 Task: Create a due date automation trigger when advanced on, on the monday before a card is due add fields without custom field "Resume" set to a number greater than 1 and greater than 10 at 11:00 AM.
Action: Mouse moved to (1089, 85)
Screenshot: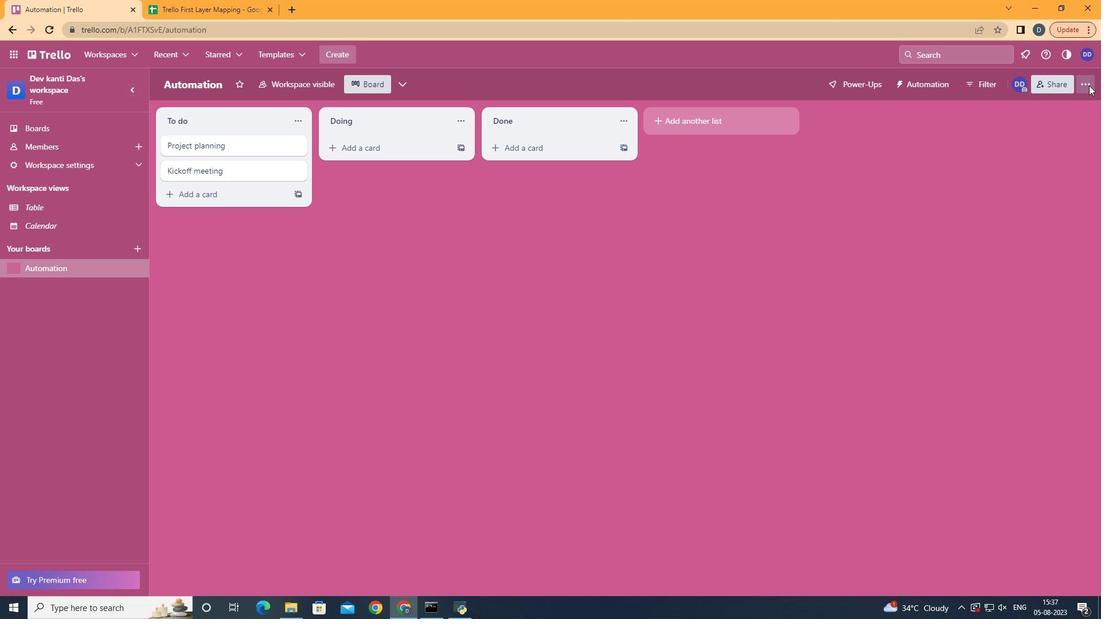 
Action: Mouse pressed left at (1089, 85)
Screenshot: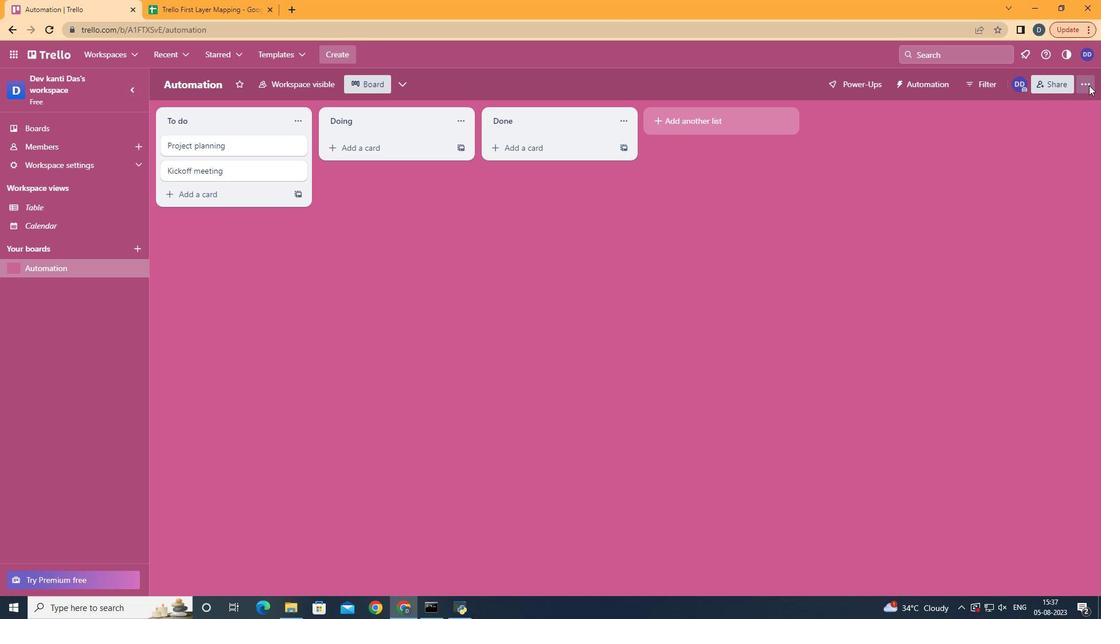 
Action: Mouse moved to (1024, 242)
Screenshot: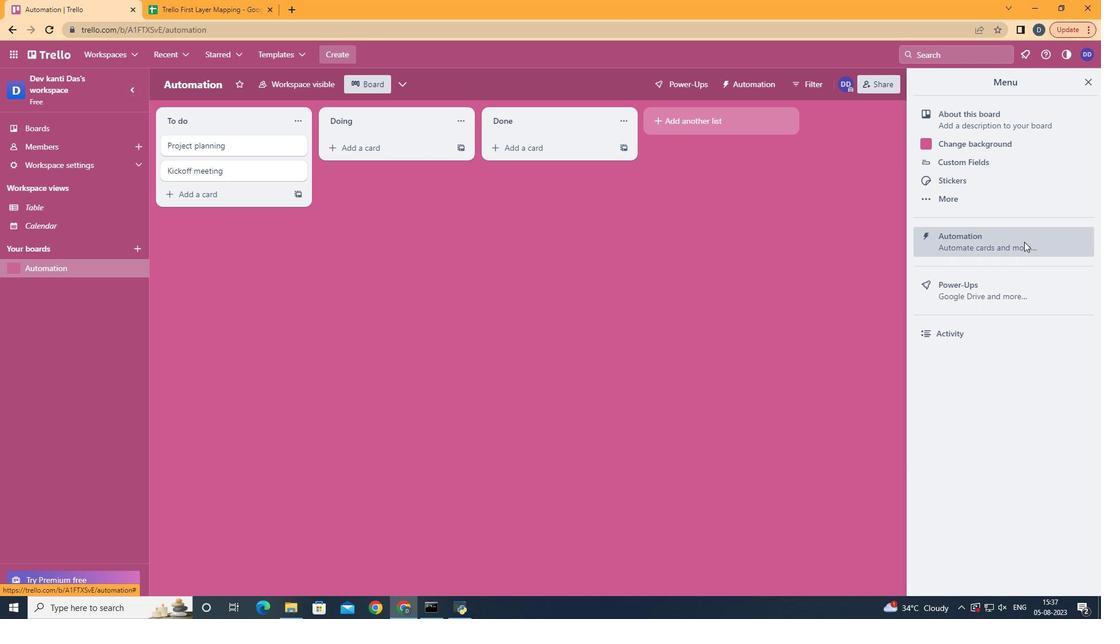 
Action: Mouse pressed left at (1024, 242)
Screenshot: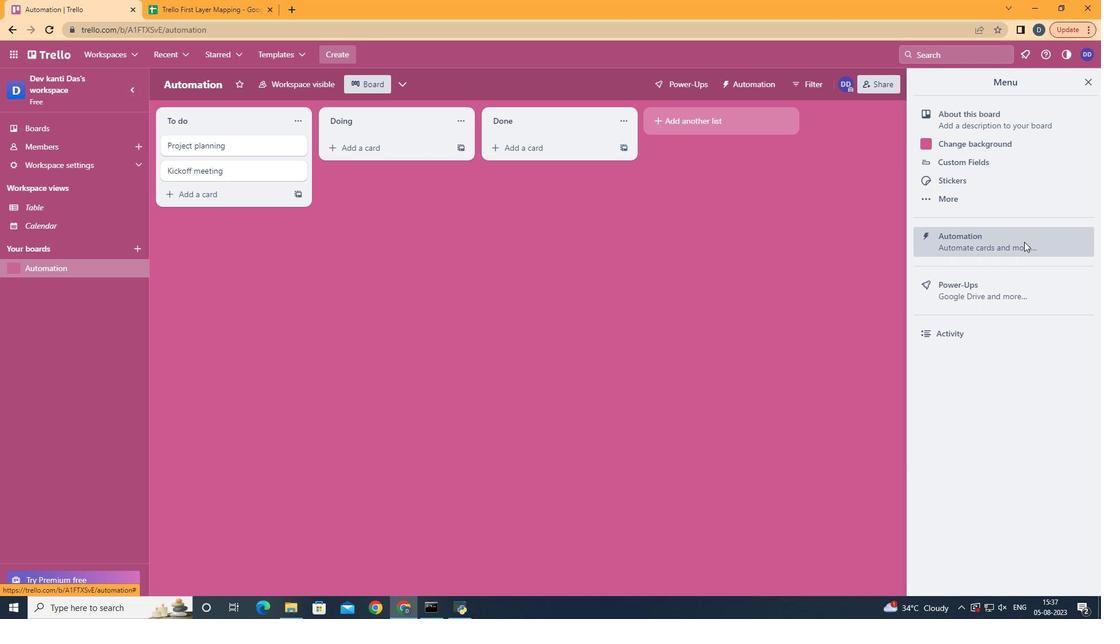 
Action: Mouse moved to (245, 232)
Screenshot: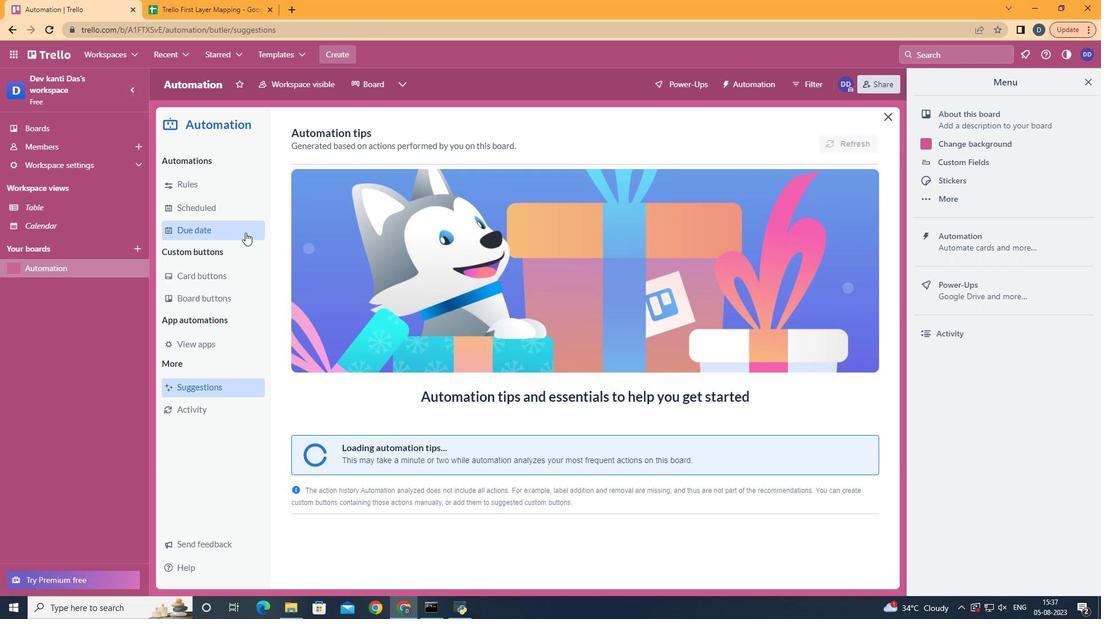 
Action: Mouse pressed left at (245, 232)
Screenshot: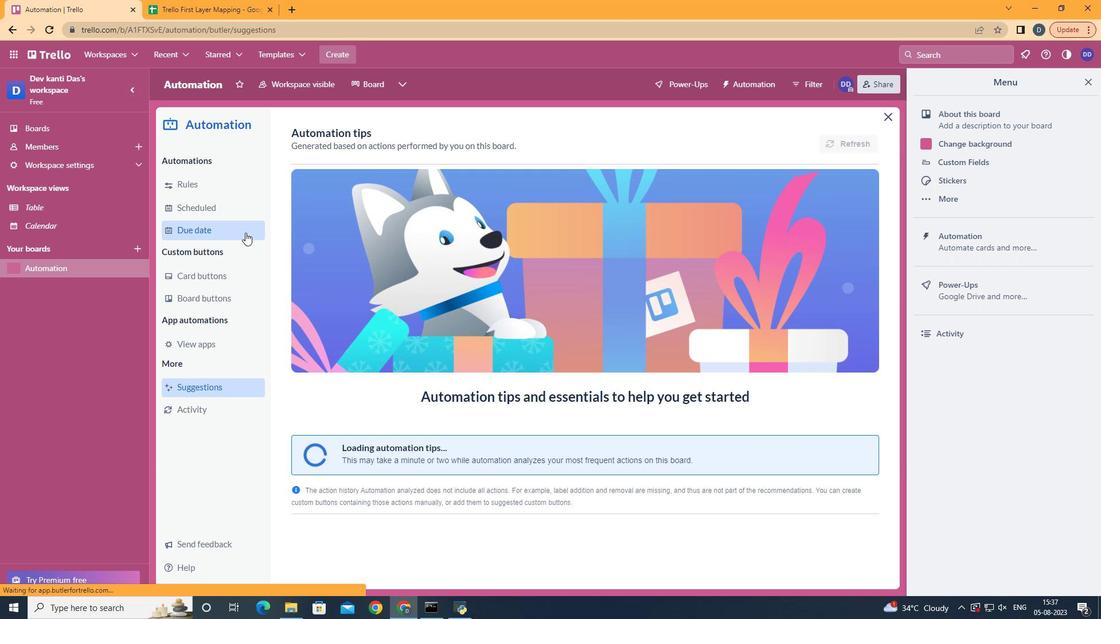 
Action: Mouse moved to (809, 137)
Screenshot: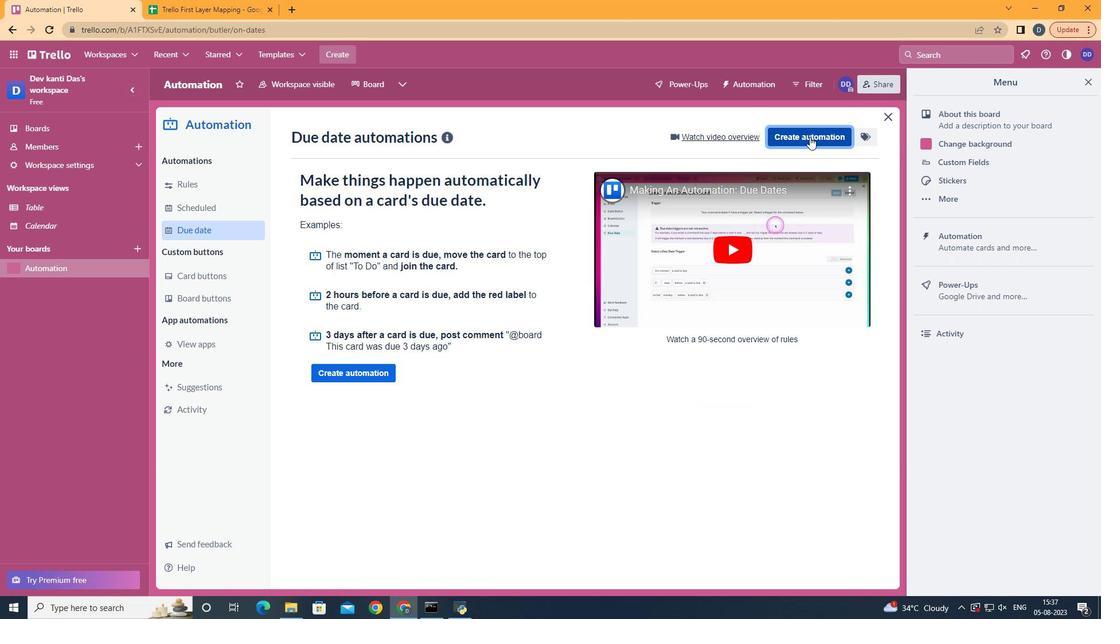 
Action: Mouse pressed left at (809, 137)
Screenshot: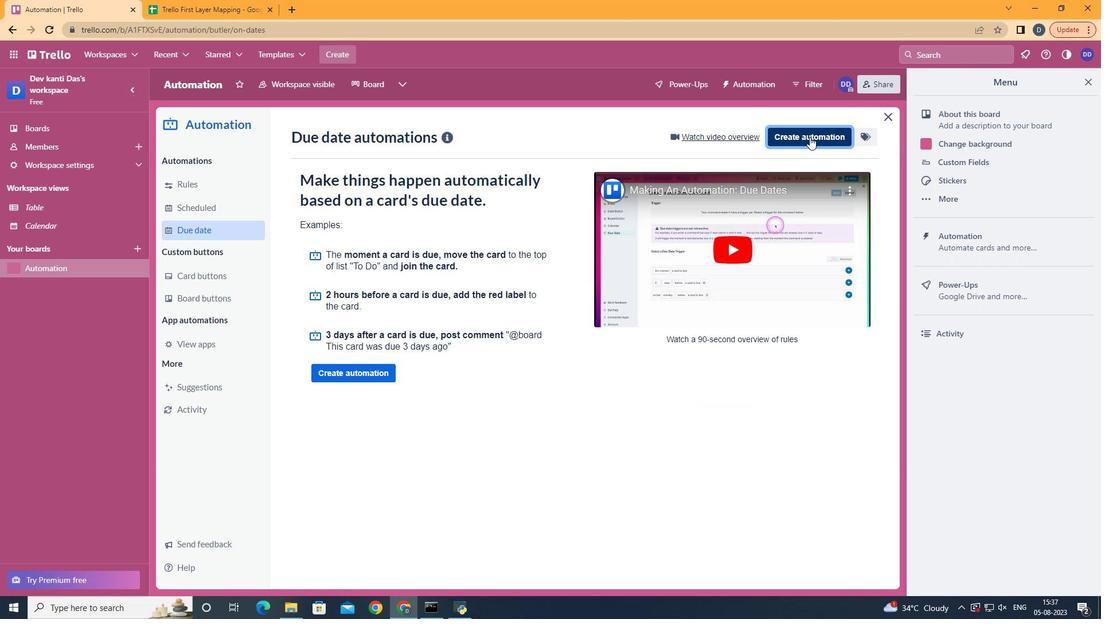 
Action: Mouse moved to (565, 240)
Screenshot: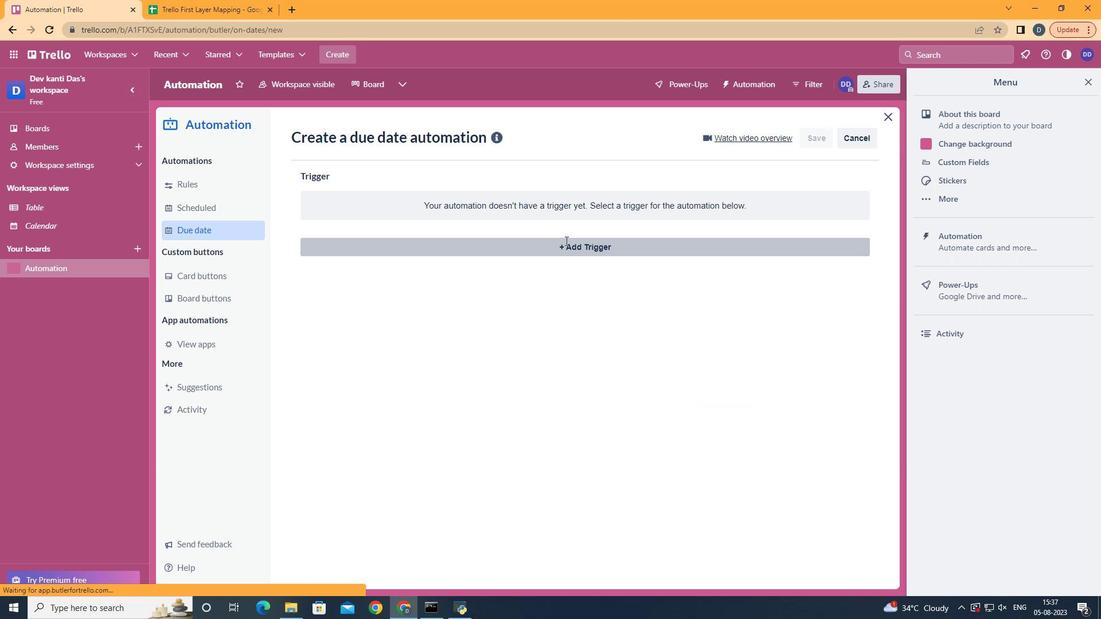 
Action: Mouse pressed left at (565, 240)
Screenshot: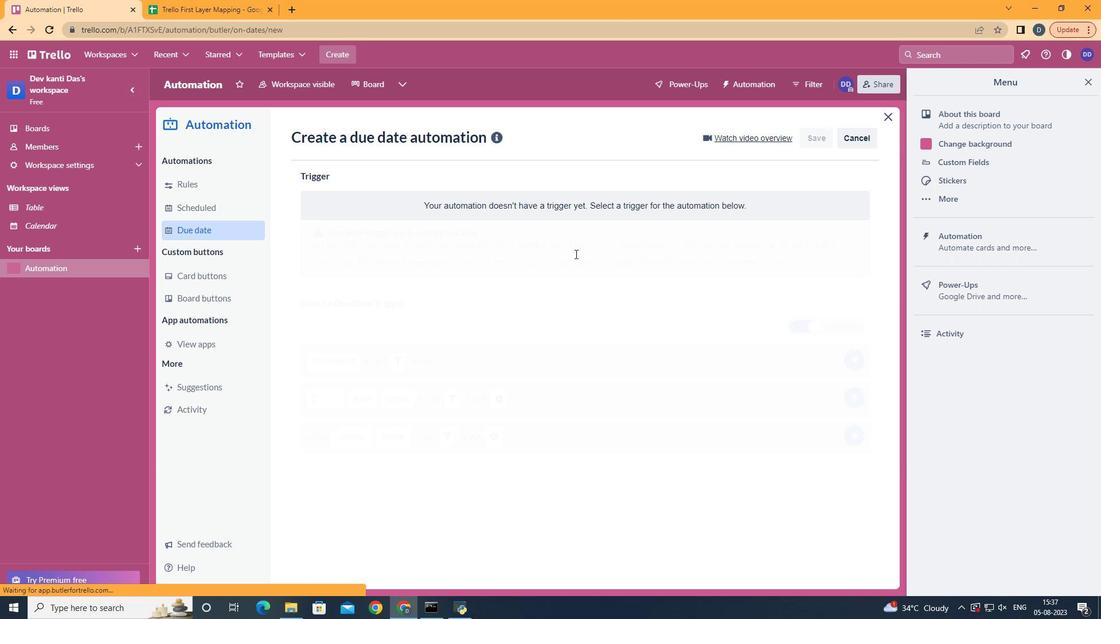 
Action: Mouse moved to (365, 303)
Screenshot: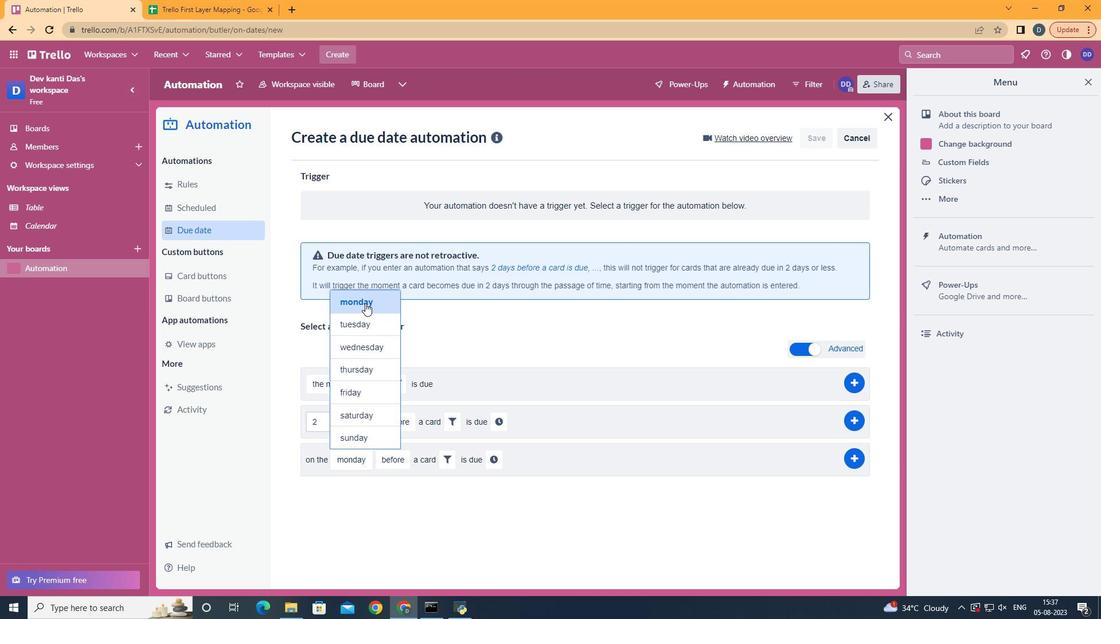 
Action: Mouse pressed left at (365, 303)
Screenshot: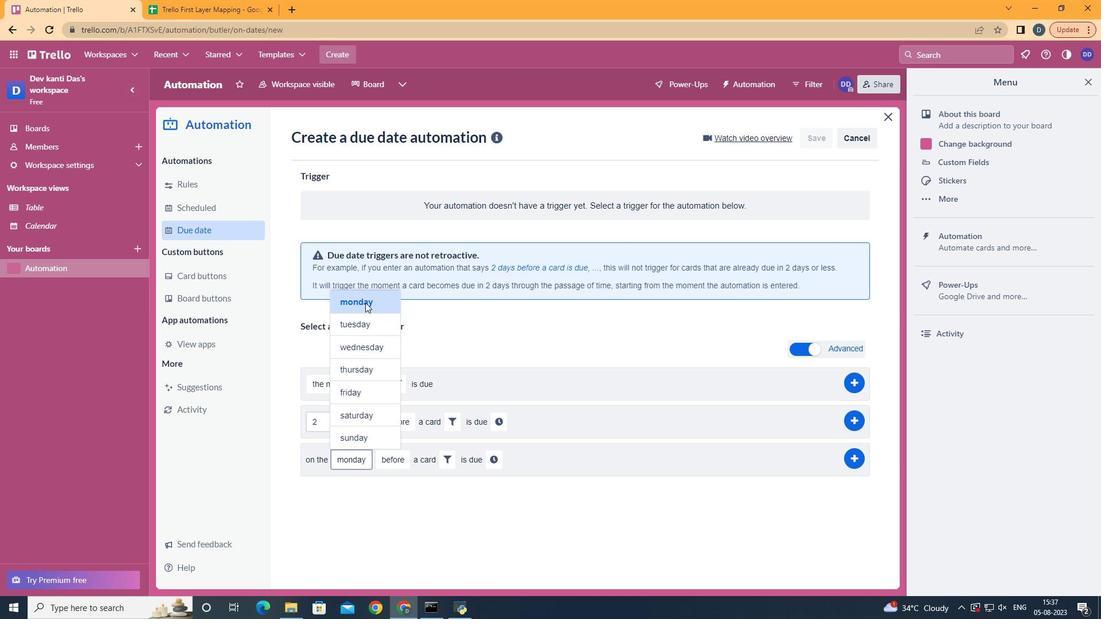 
Action: Mouse moved to (402, 485)
Screenshot: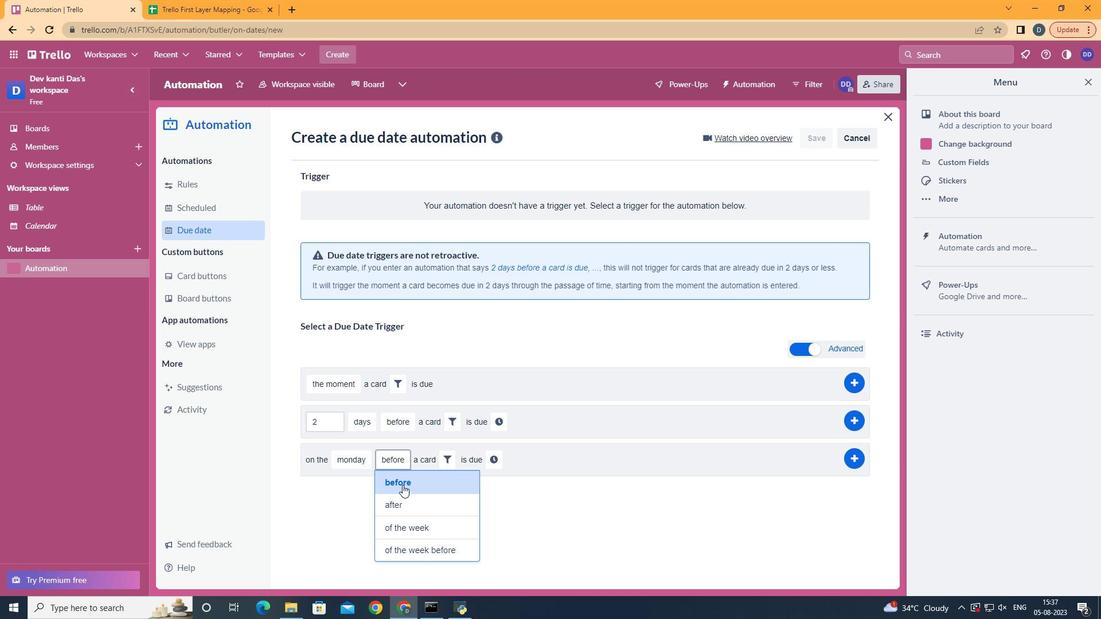 
Action: Mouse pressed left at (402, 485)
Screenshot: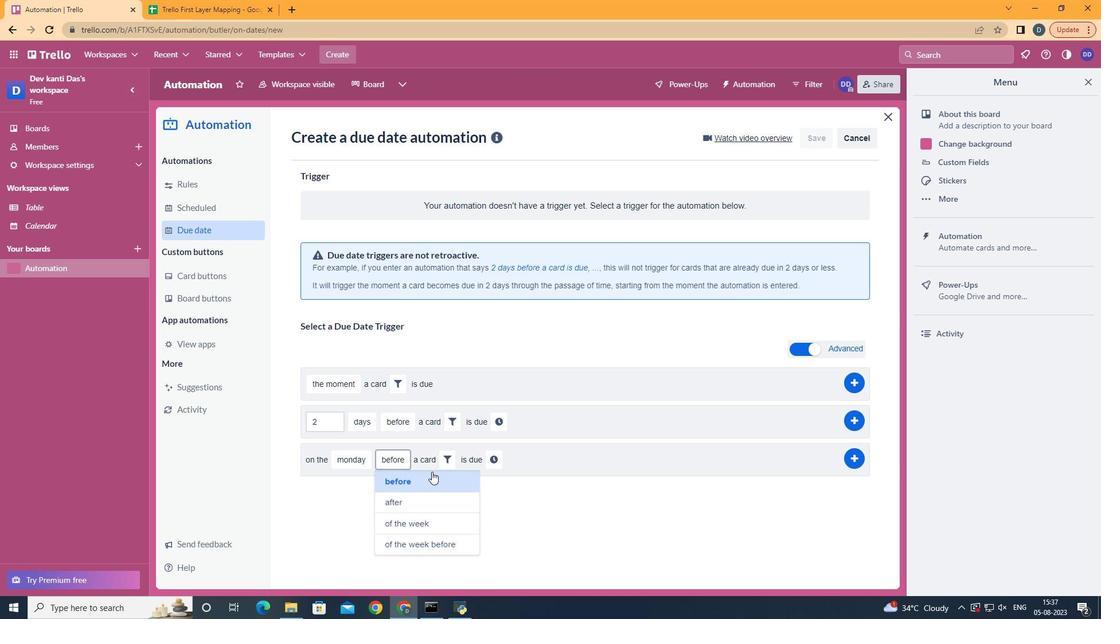 
Action: Mouse moved to (445, 460)
Screenshot: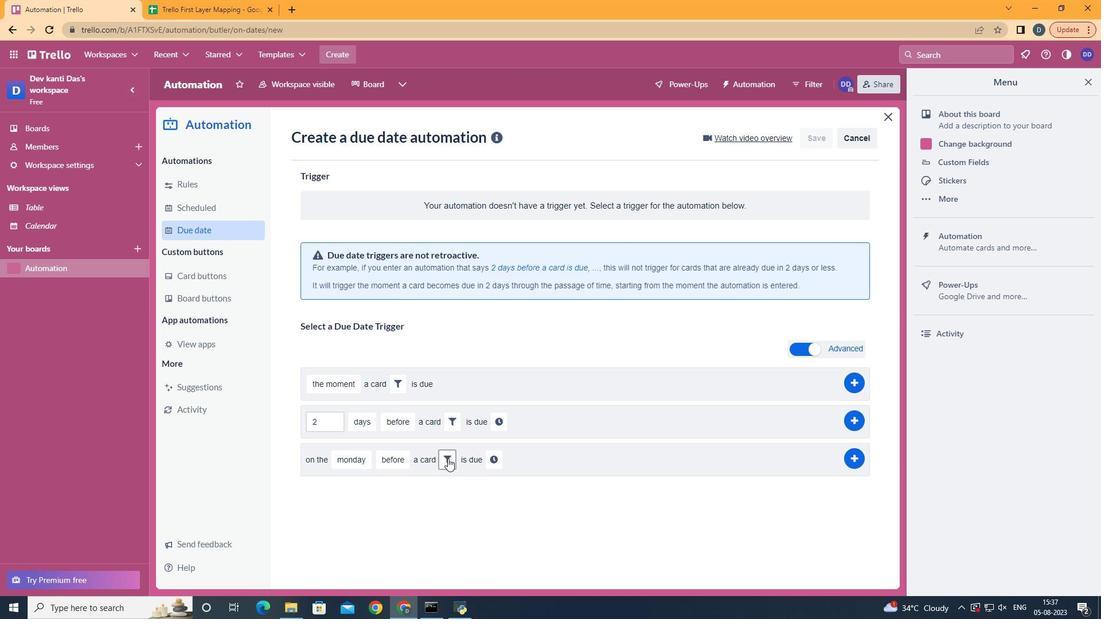 
Action: Mouse pressed left at (445, 460)
Screenshot: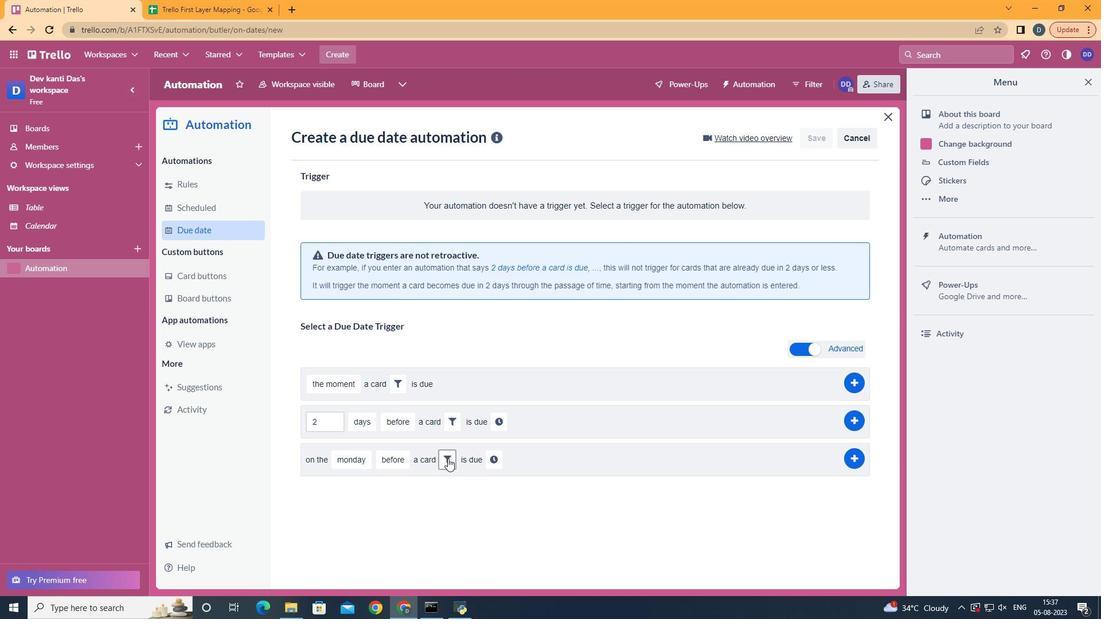 
Action: Mouse moved to (632, 496)
Screenshot: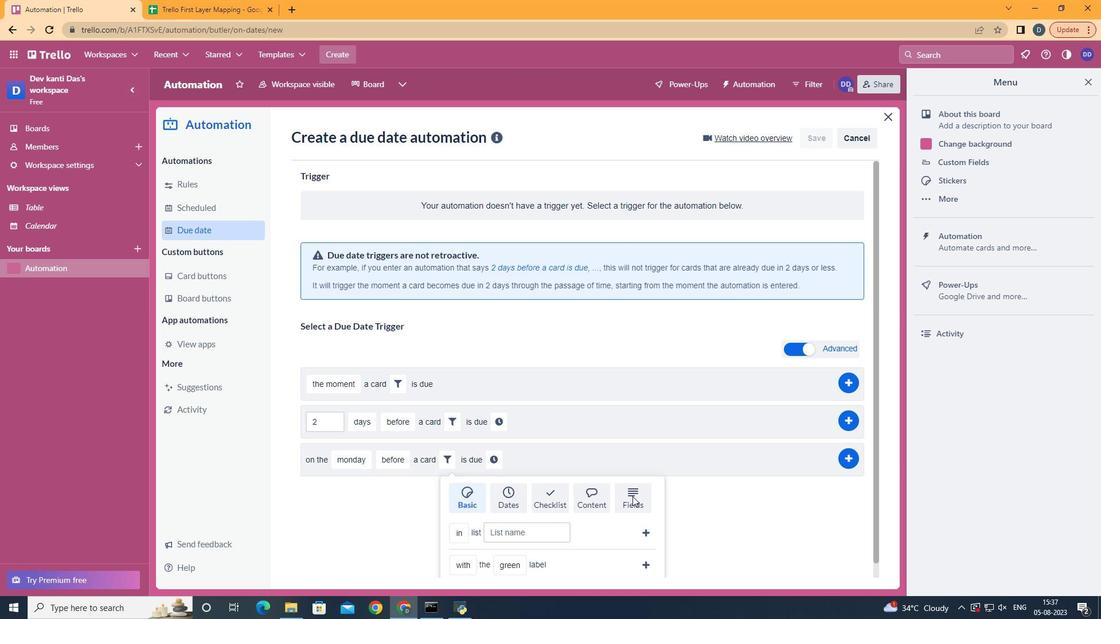 
Action: Mouse pressed left at (632, 496)
Screenshot: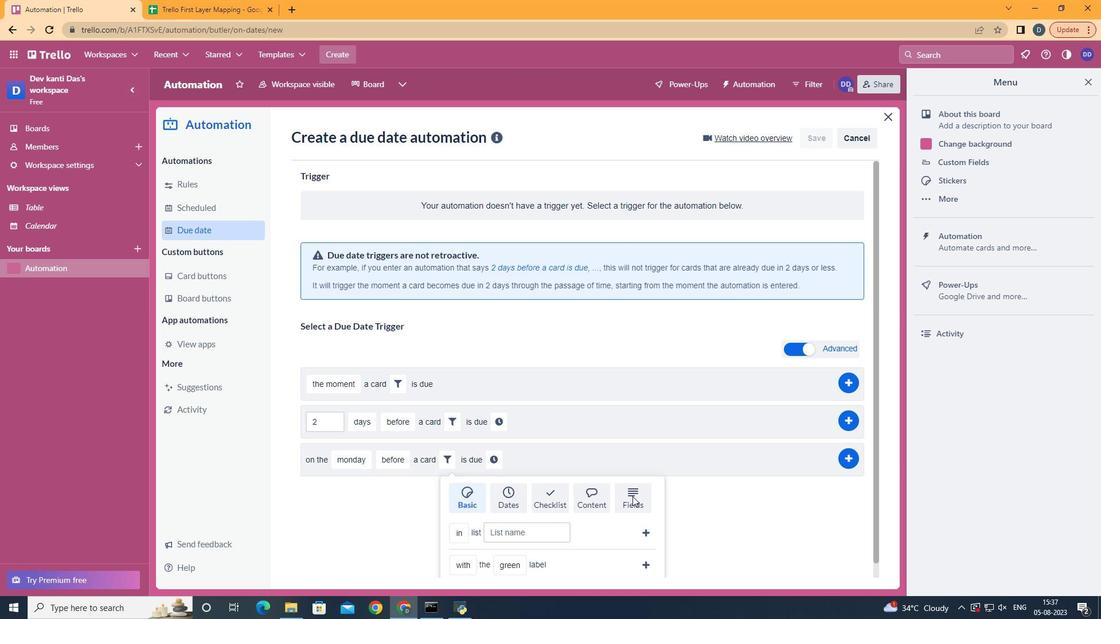 
Action: Mouse scrolled (632, 496) with delta (0, 0)
Screenshot: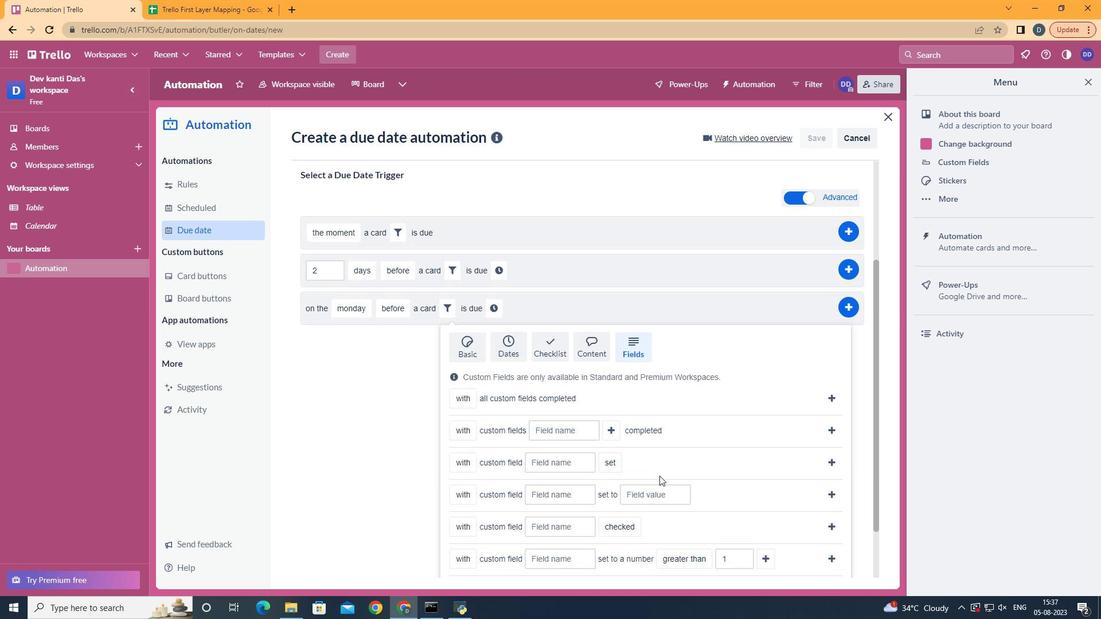 
Action: Mouse scrolled (632, 496) with delta (0, 0)
Screenshot: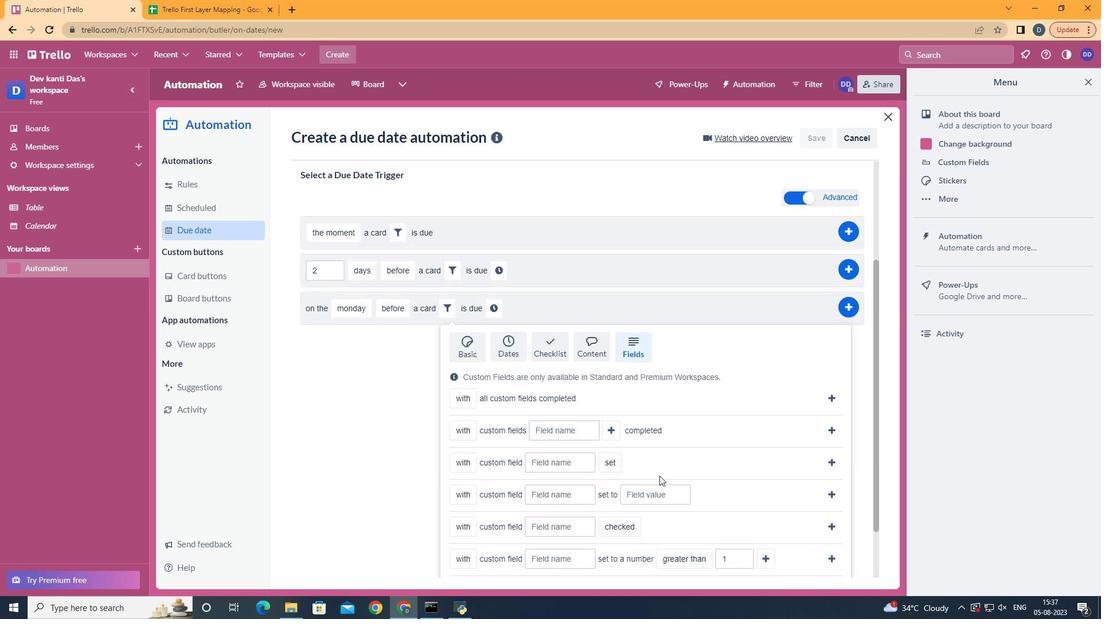
Action: Mouse scrolled (632, 496) with delta (0, 0)
Screenshot: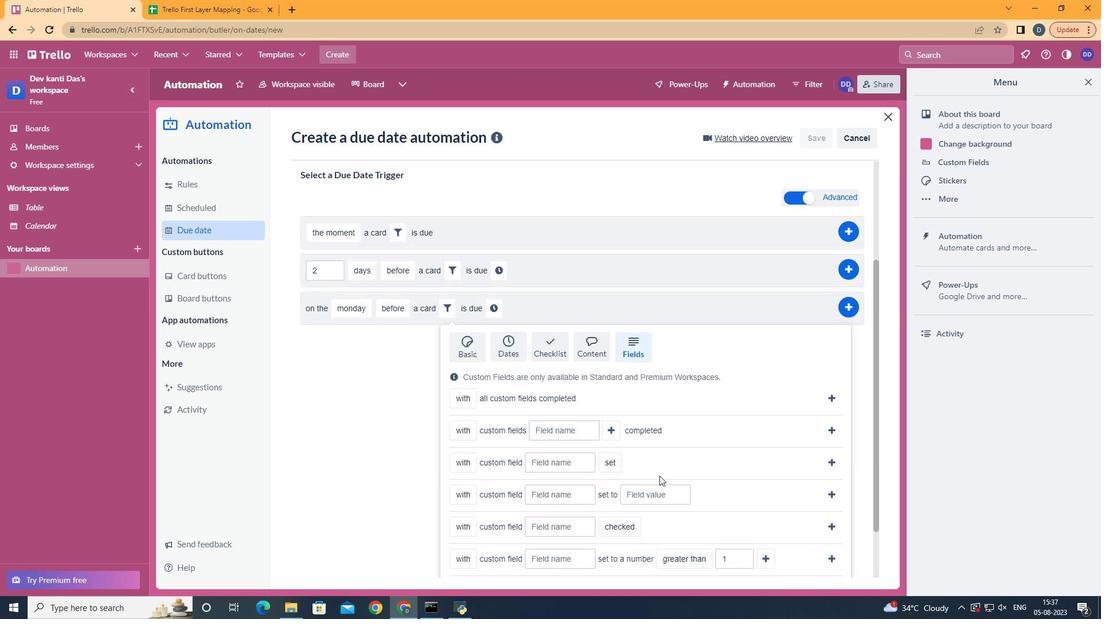 
Action: Mouse scrolled (632, 496) with delta (0, 0)
Screenshot: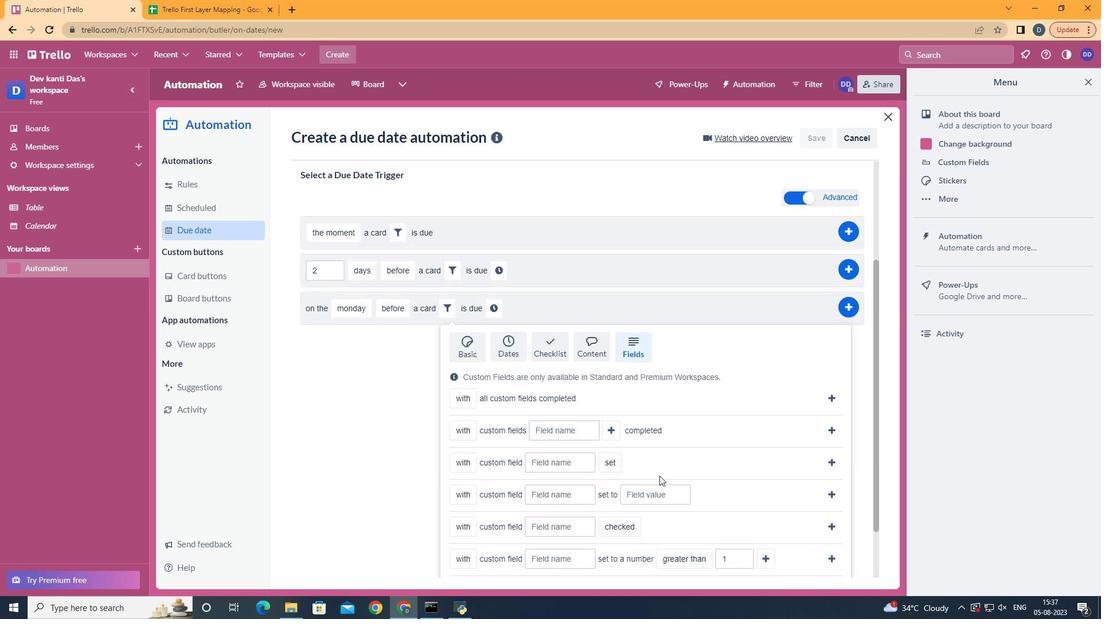 
Action: Mouse scrolled (632, 496) with delta (0, 0)
Screenshot: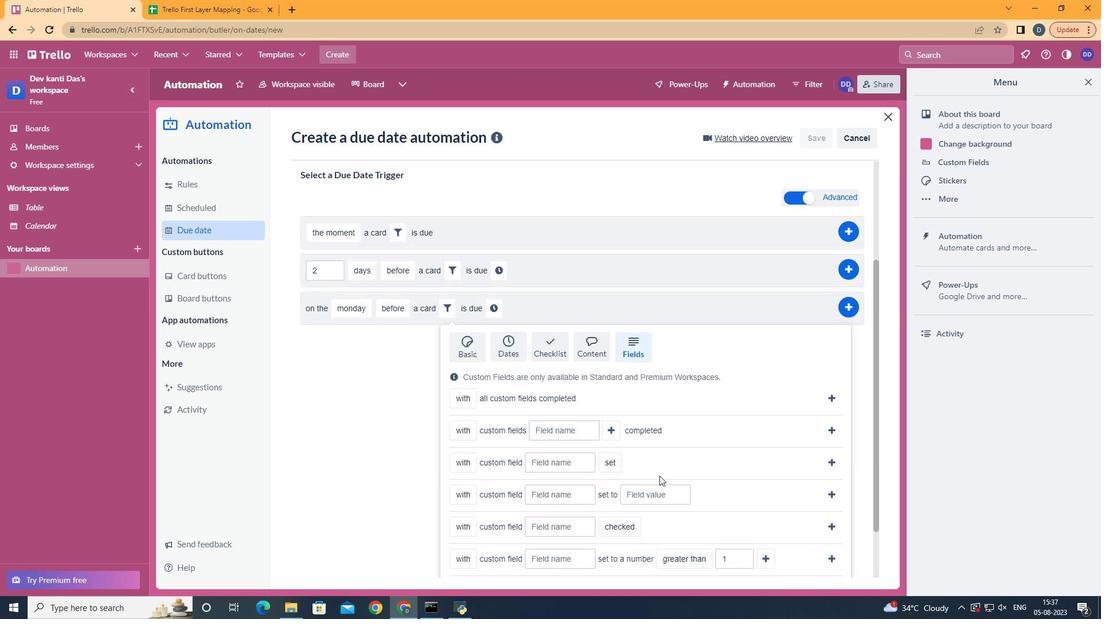 
Action: Mouse scrolled (632, 496) with delta (0, 0)
Screenshot: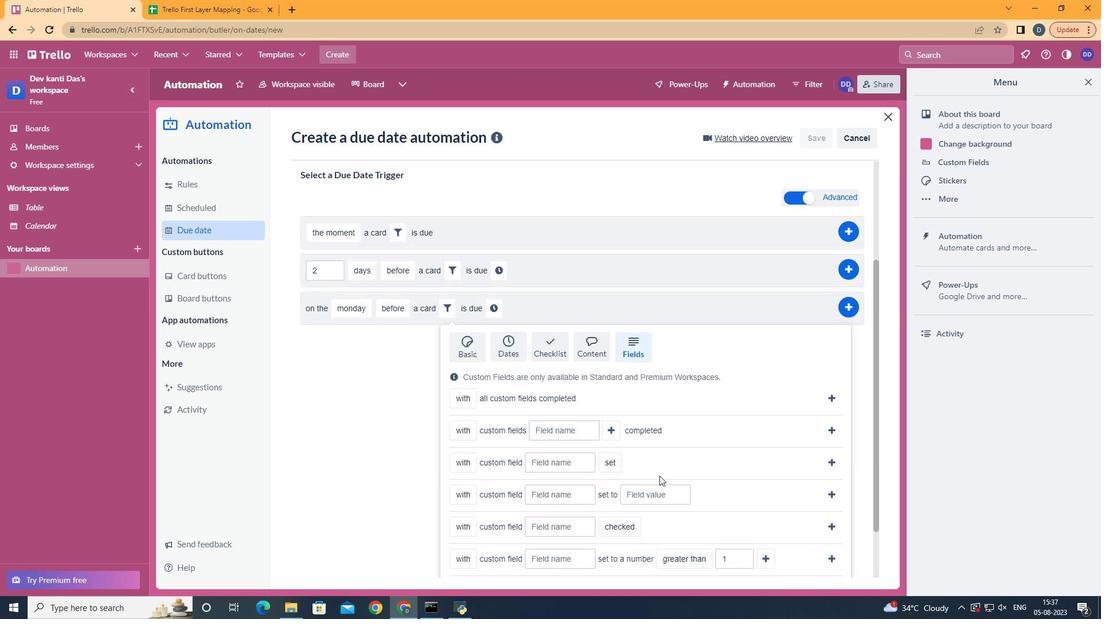
Action: Mouse moved to (474, 534)
Screenshot: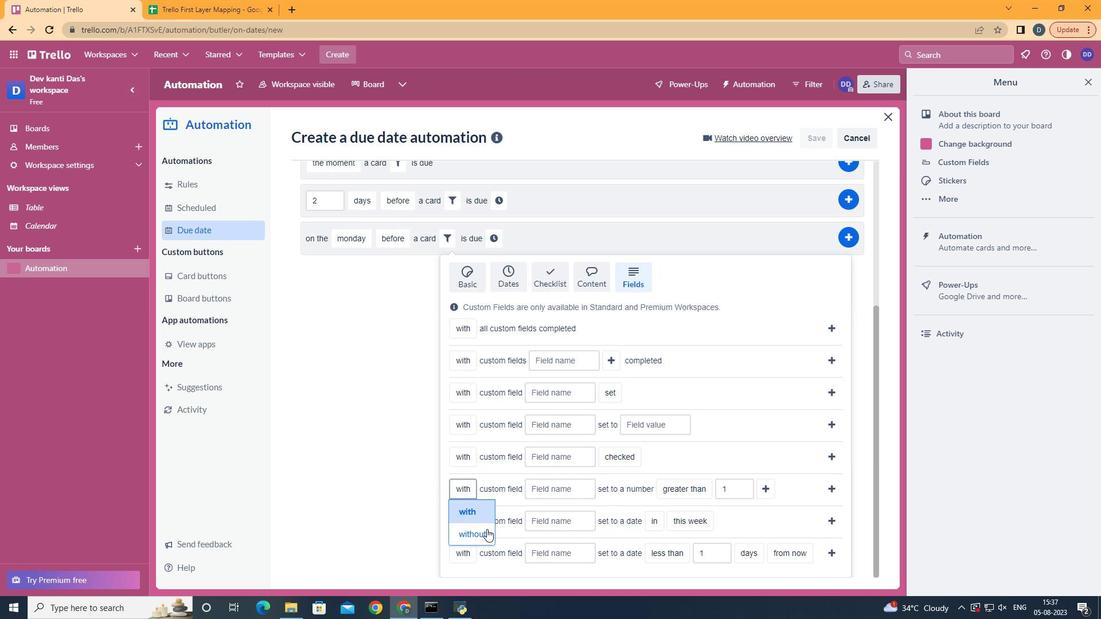 
Action: Mouse pressed left at (474, 534)
Screenshot: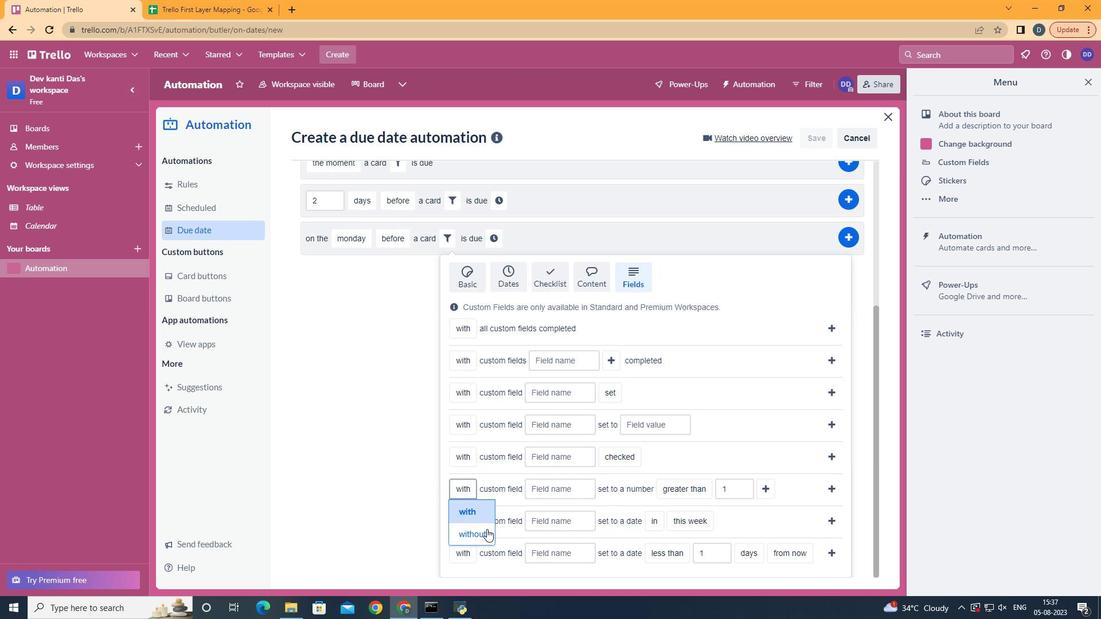 
Action: Mouse moved to (564, 487)
Screenshot: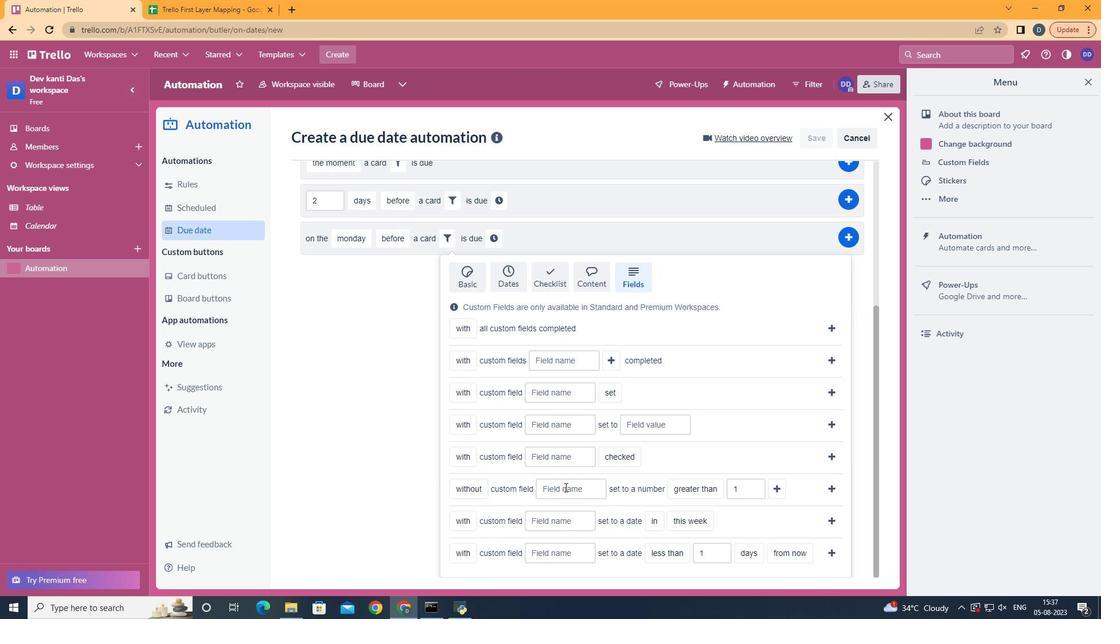 
Action: Mouse pressed left at (564, 487)
Screenshot: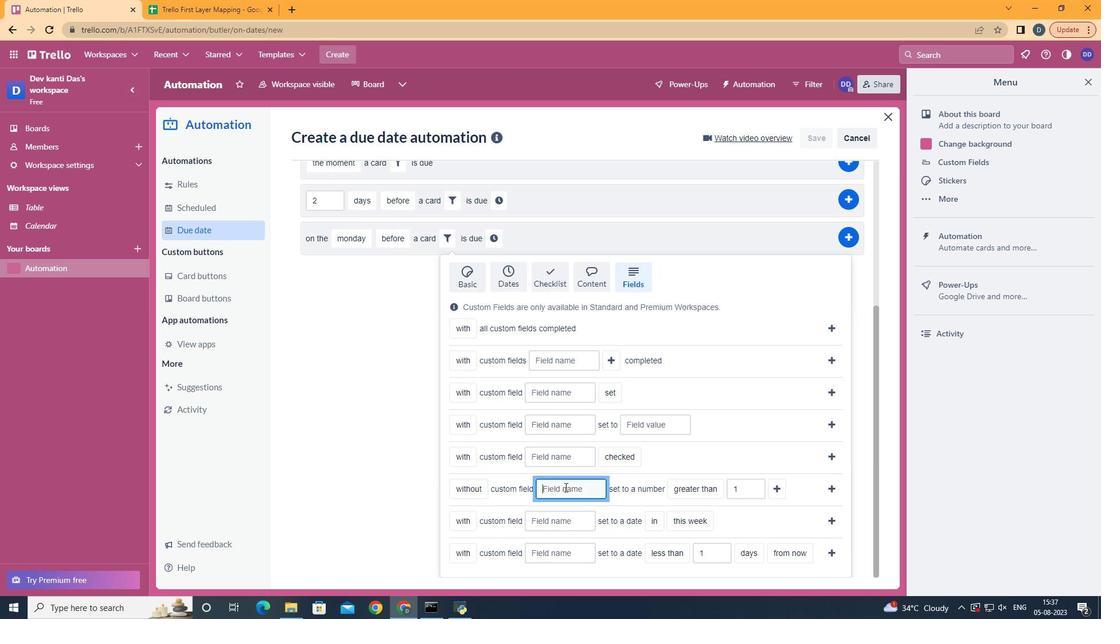 
Action: Key pressed <Key.shift>Resume
Screenshot: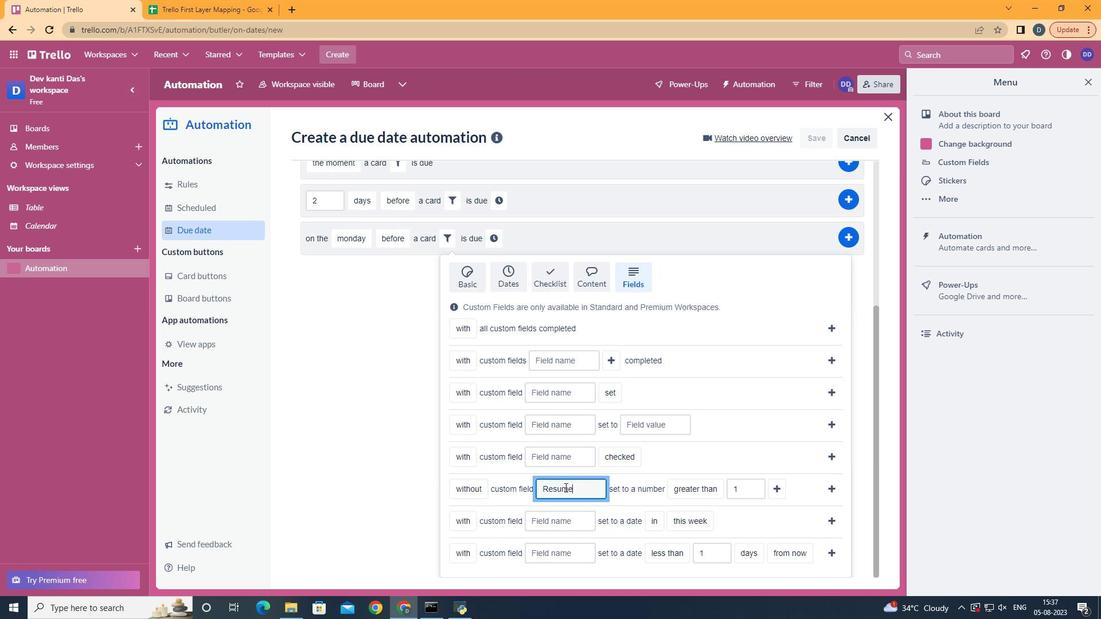 
Action: Mouse moved to (717, 395)
Screenshot: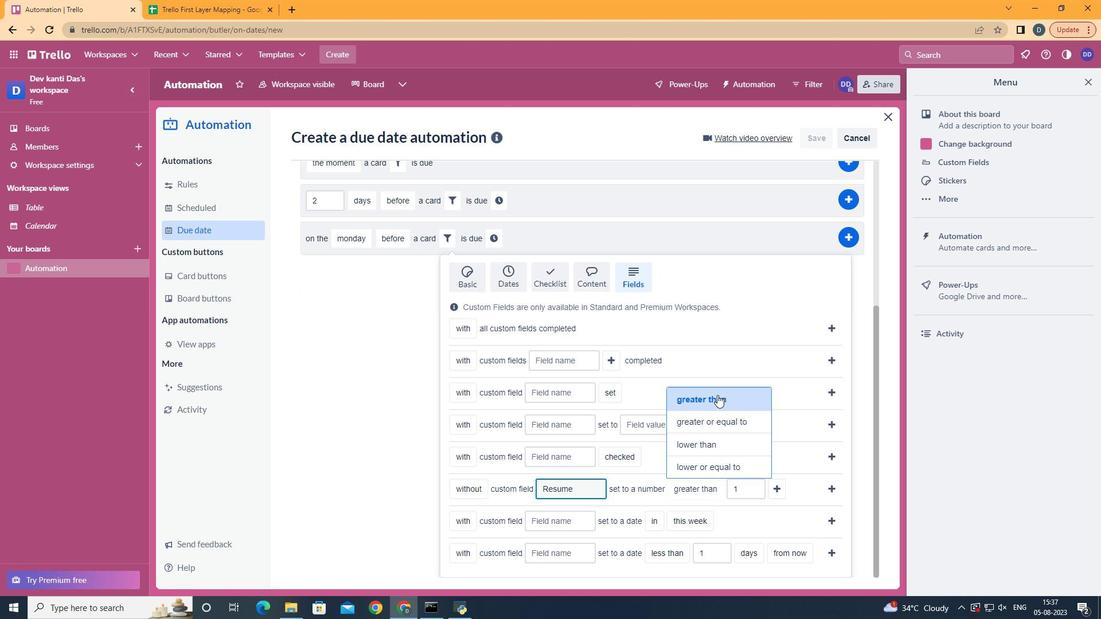 
Action: Mouse pressed left at (717, 395)
Screenshot: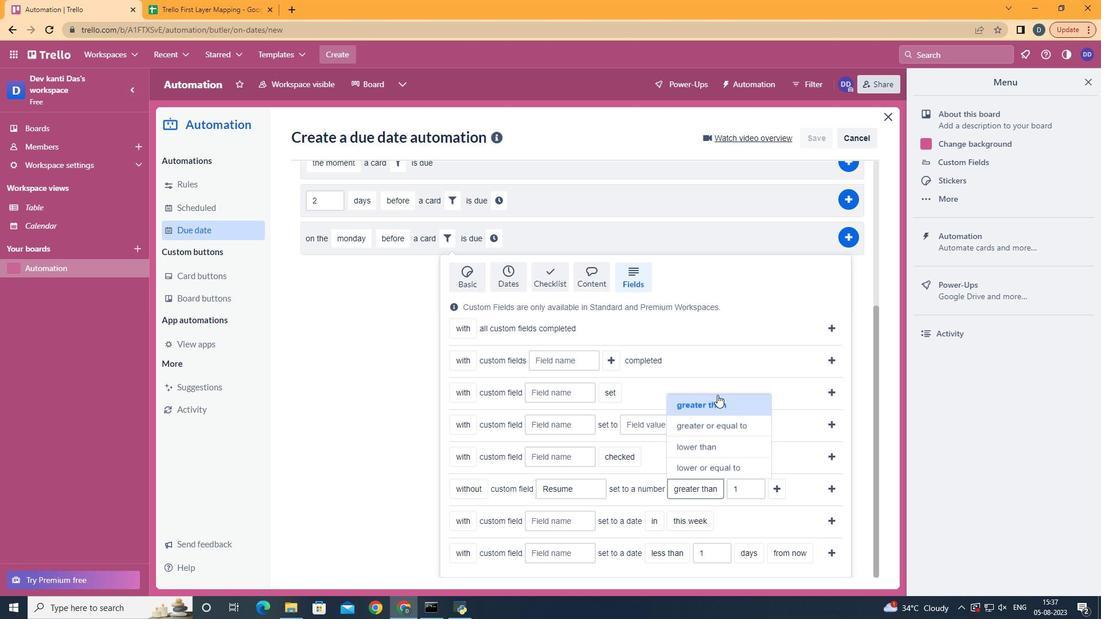 
Action: Mouse moved to (769, 484)
Screenshot: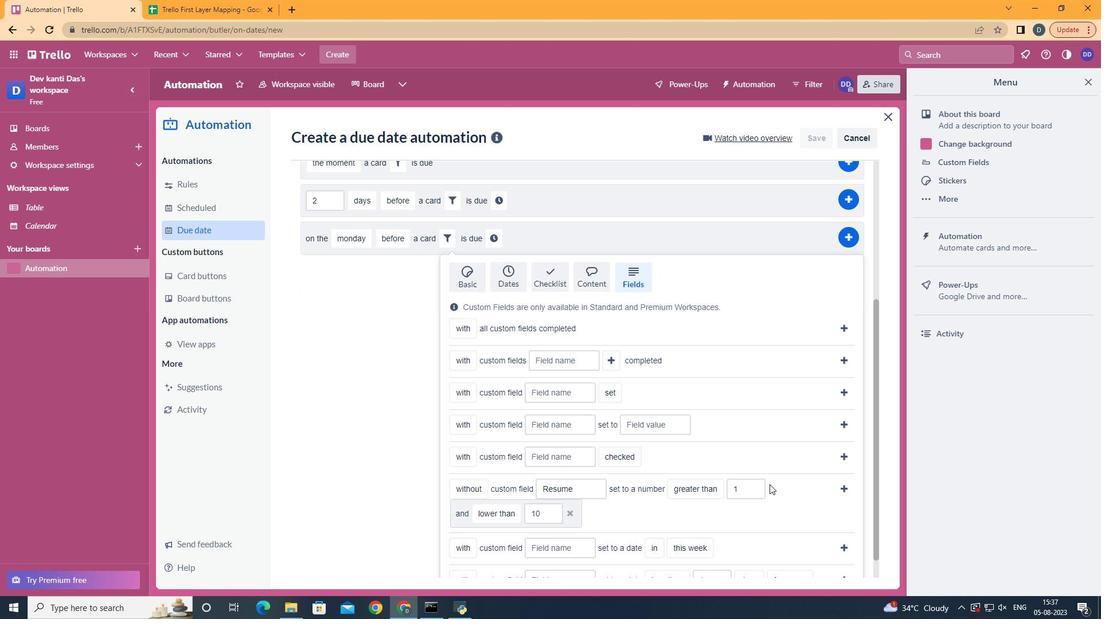 
Action: Mouse pressed left at (769, 484)
Screenshot: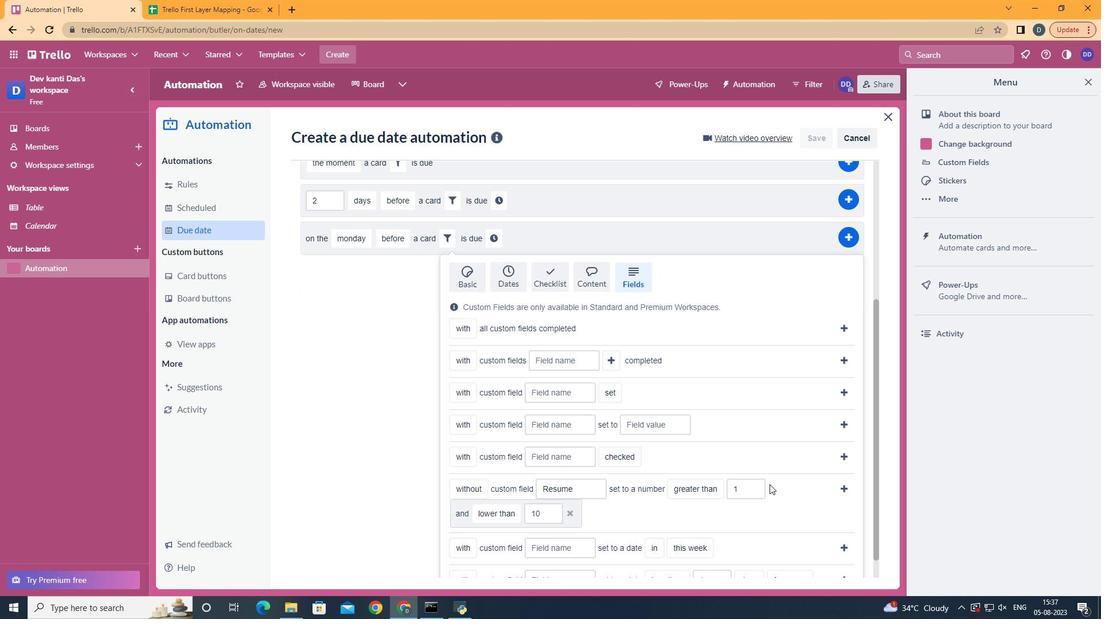 
Action: Mouse moved to (545, 465)
Screenshot: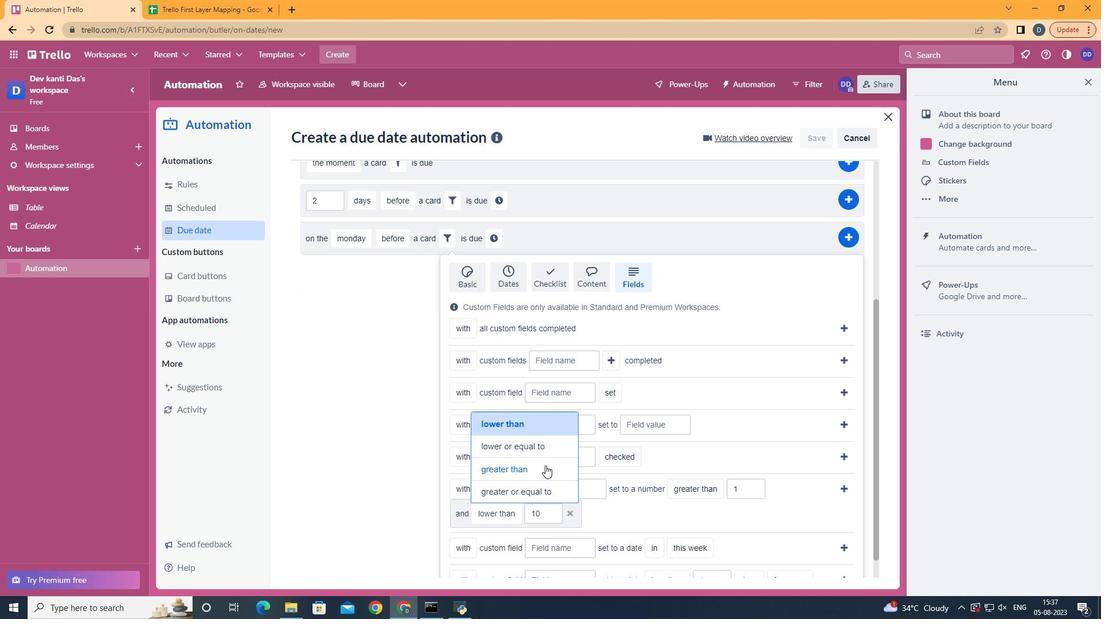 
Action: Mouse pressed left at (545, 465)
Screenshot: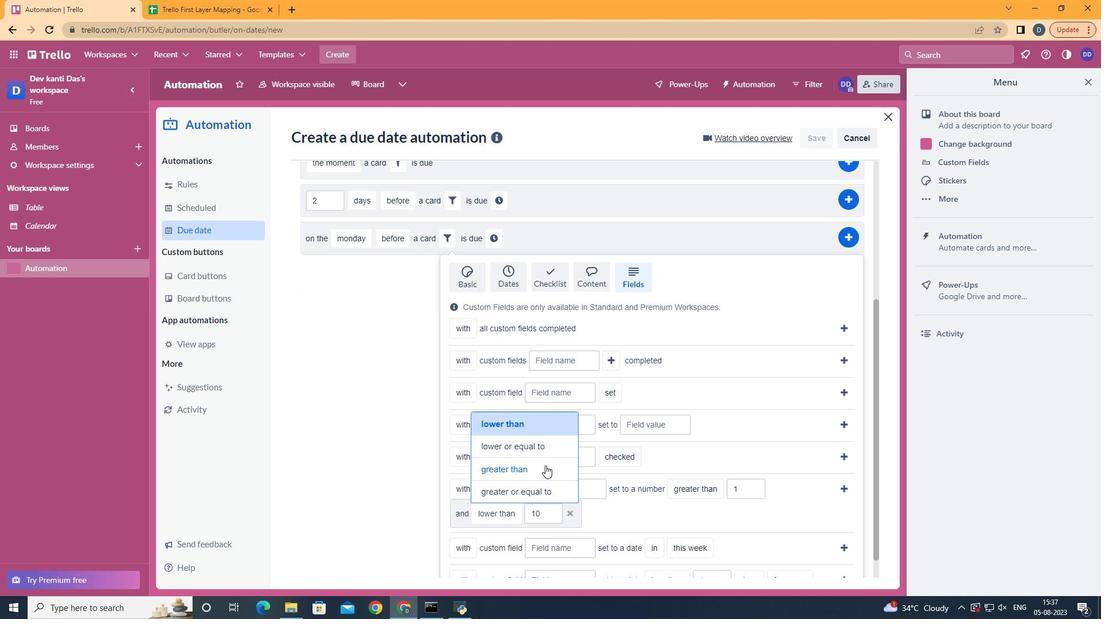 
Action: Mouse moved to (845, 489)
Screenshot: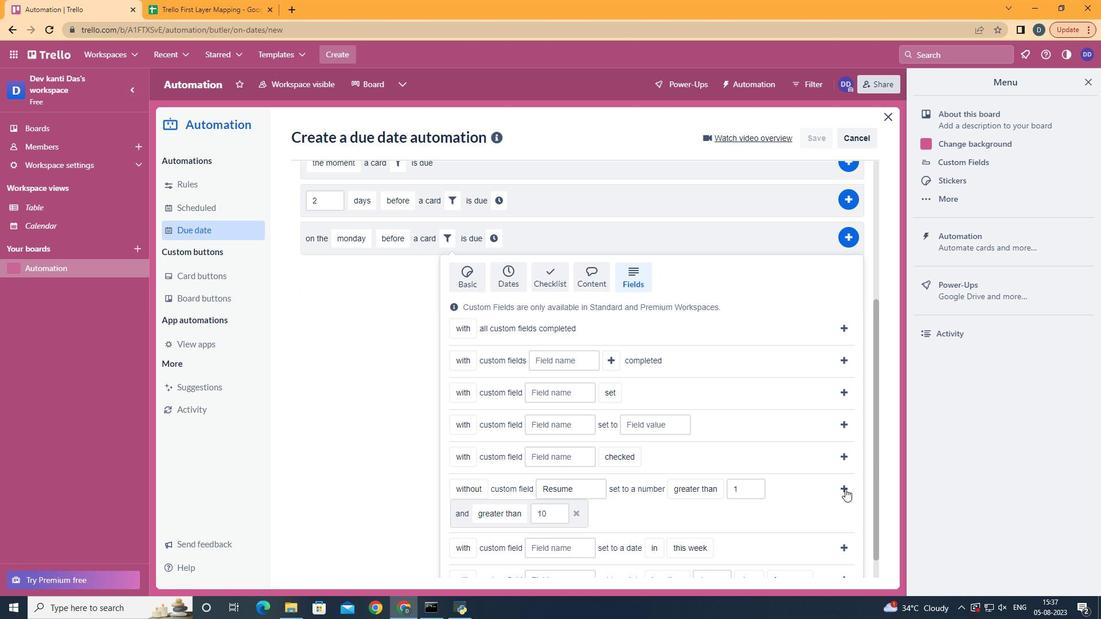 
Action: Mouse pressed left at (845, 489)
Screenshot: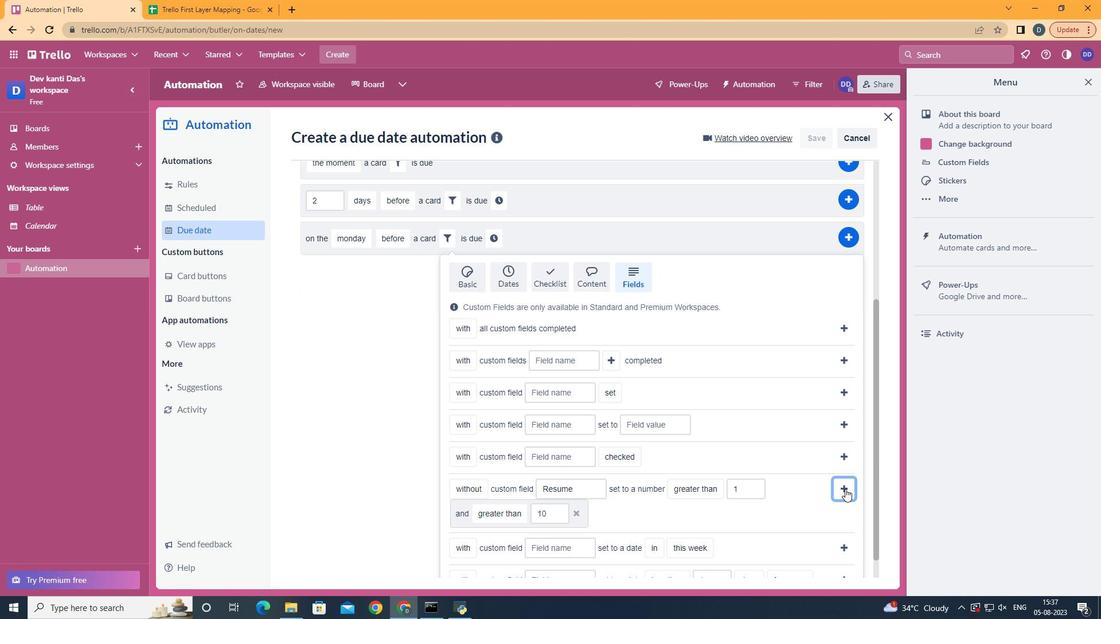 
Action: Mouse moved to (806, 454)
Screenshot: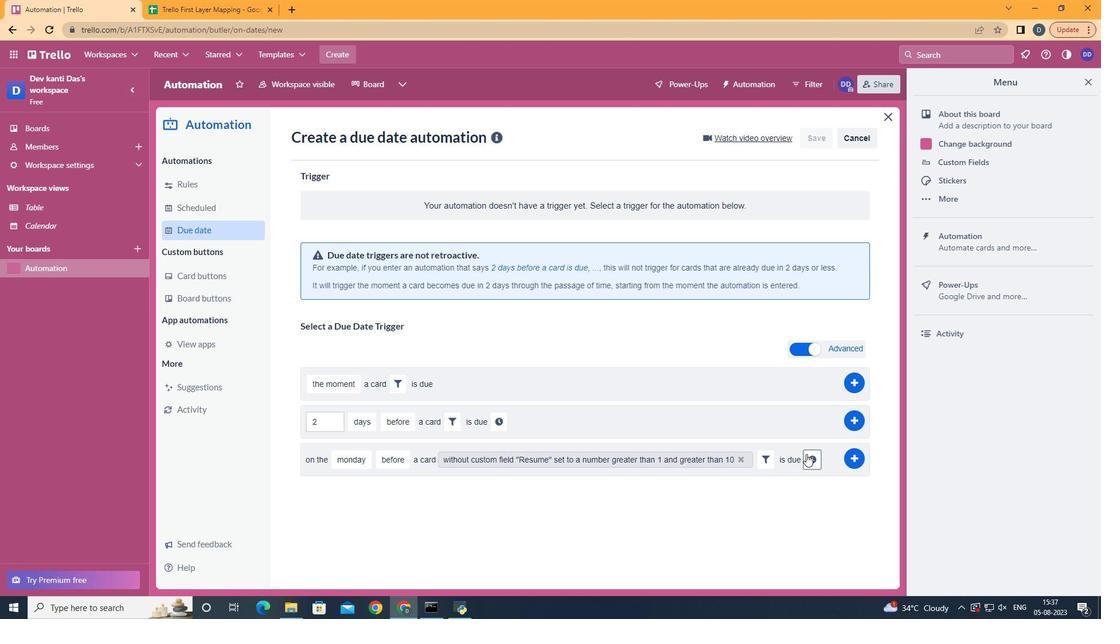 
Action: Mouse pressed left at (806, 454)
Screenshot: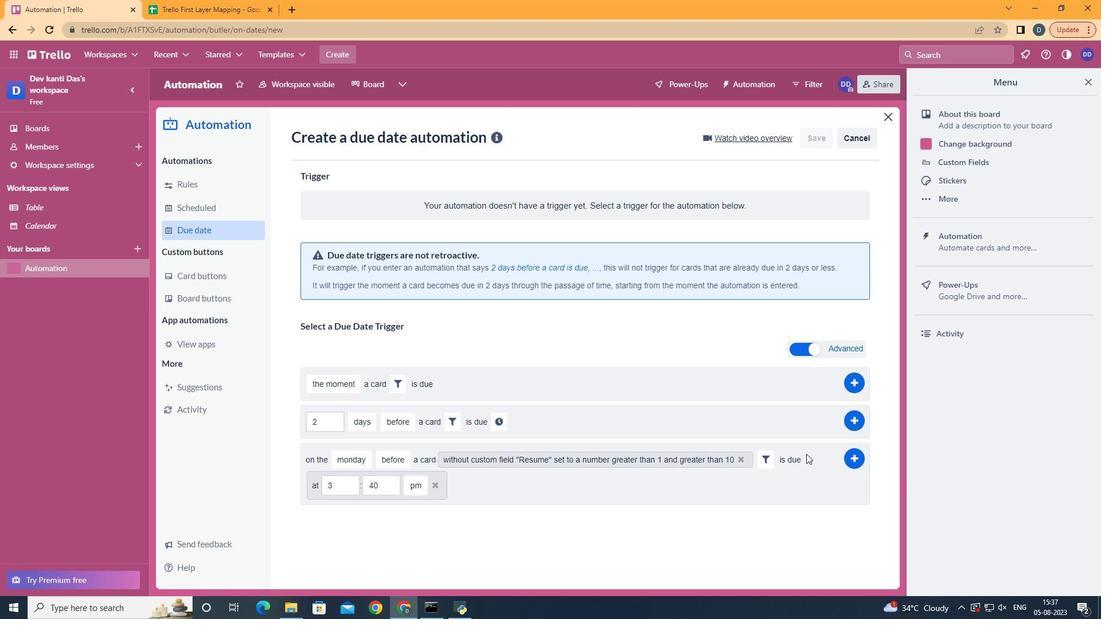 
Action: Mouse moved to (342, 486)
Screenshot: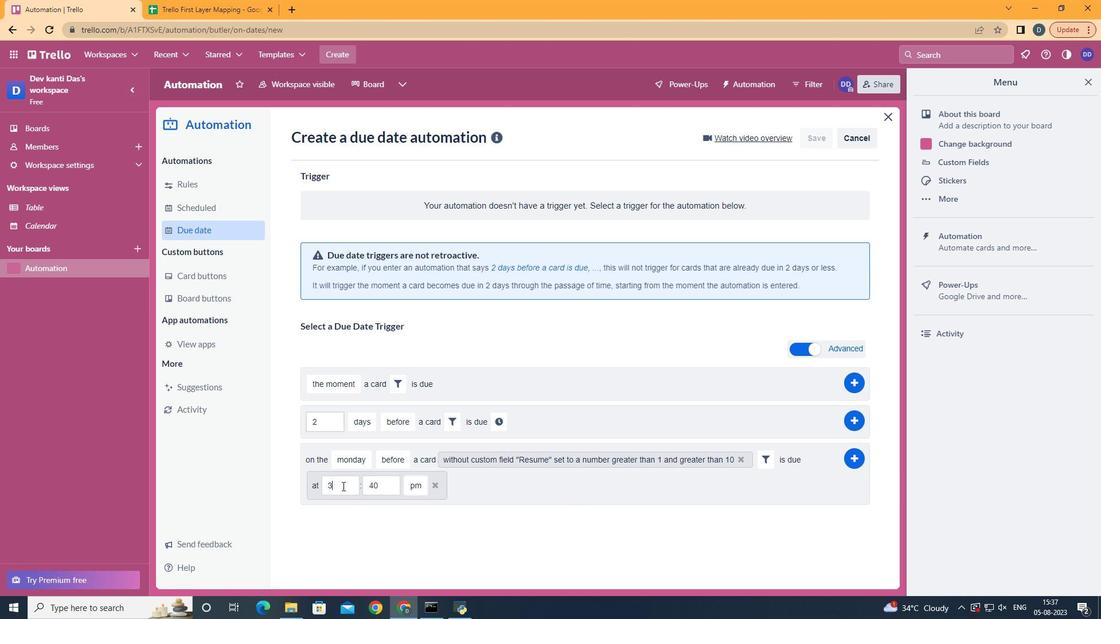 
Action: Mouse pressed left at (342, 486)
Screenshot: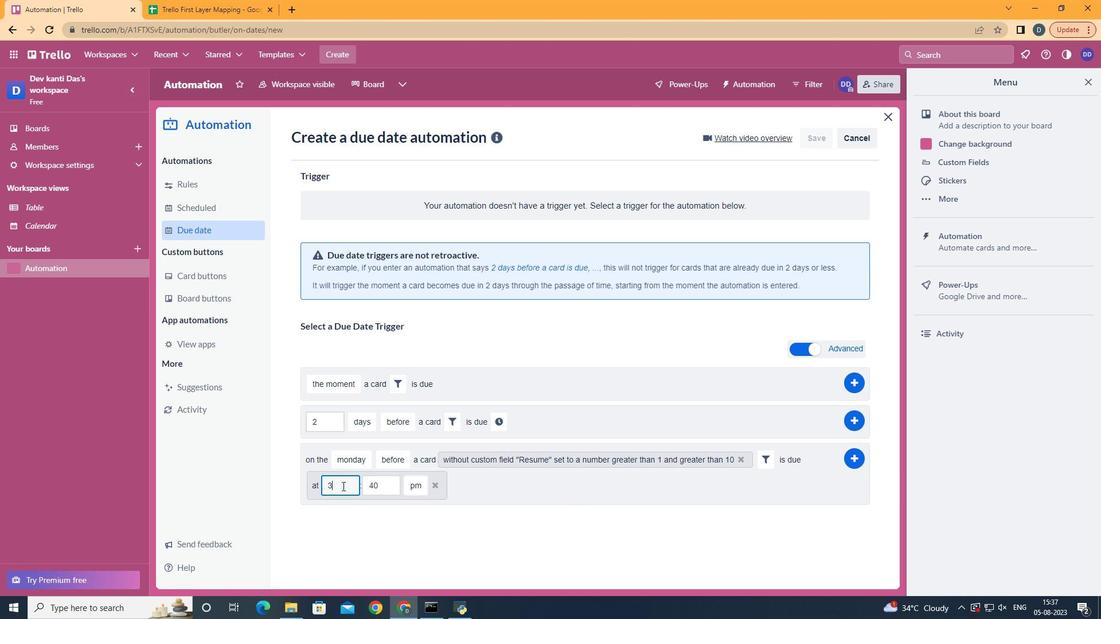 
Action: Key pressed <Key.backspace>11
Screenshot: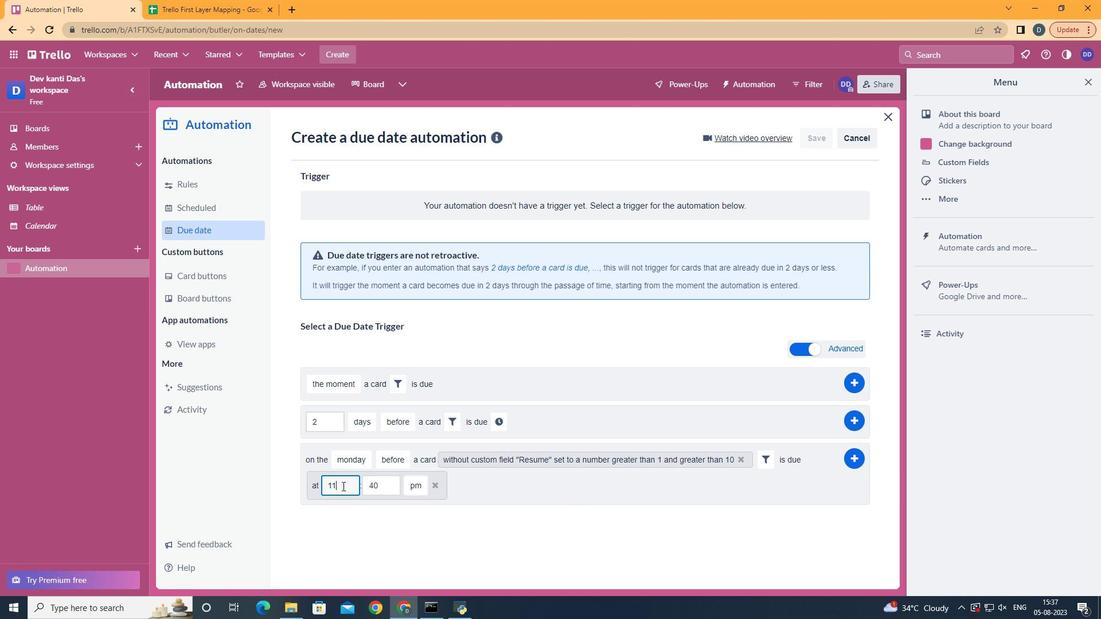 
Action: Mouse moved to (391, 483)
Screenshot: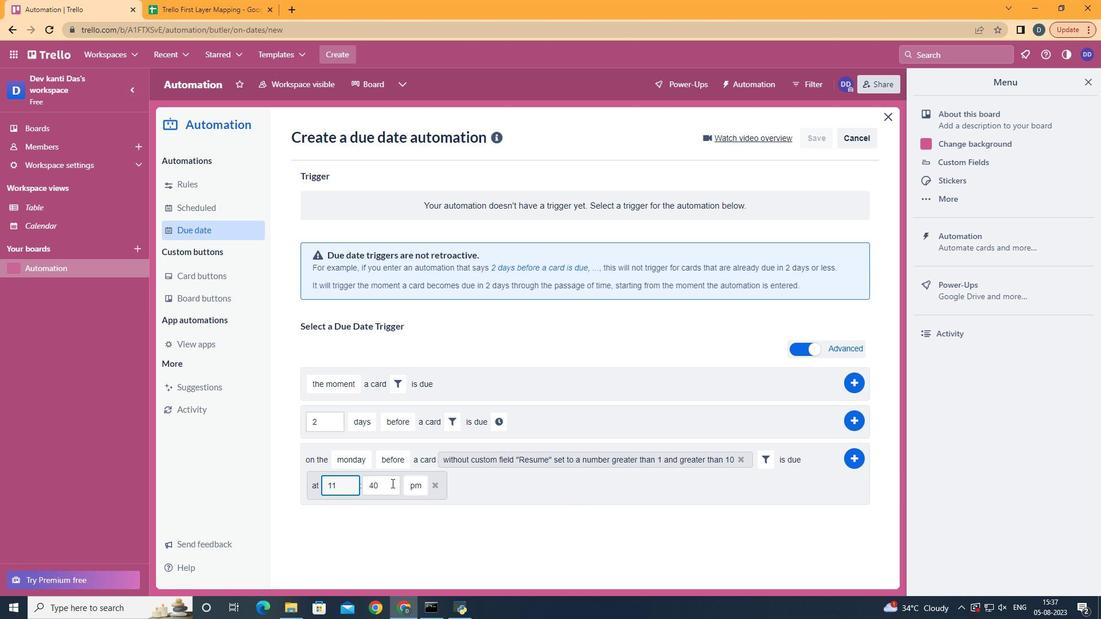 
Action: Mouse pressed left at (391, 483)
Screenshot: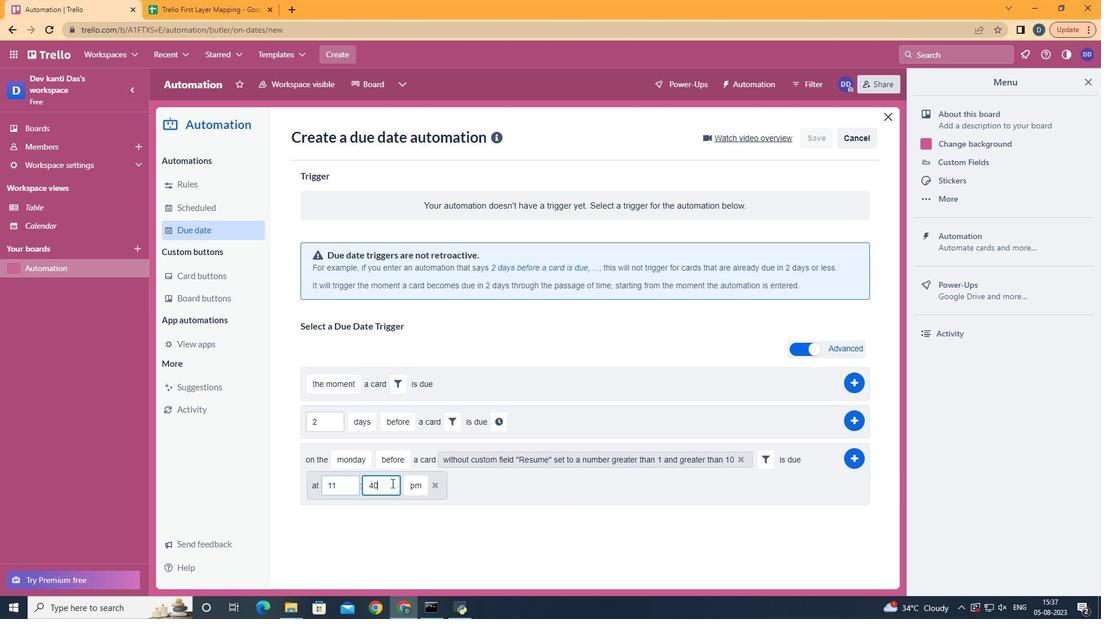 
Action: Key pressed <Key.backspace><Key.backspace>00
Screenshot: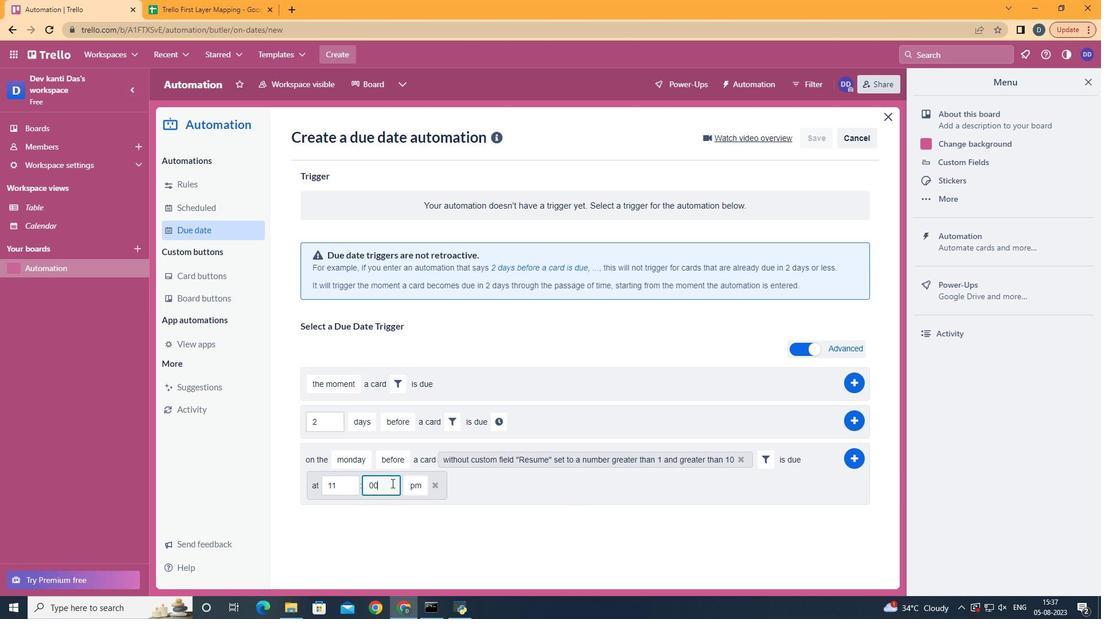 
Action: Mouse moved to (424, 504)
Screenshot: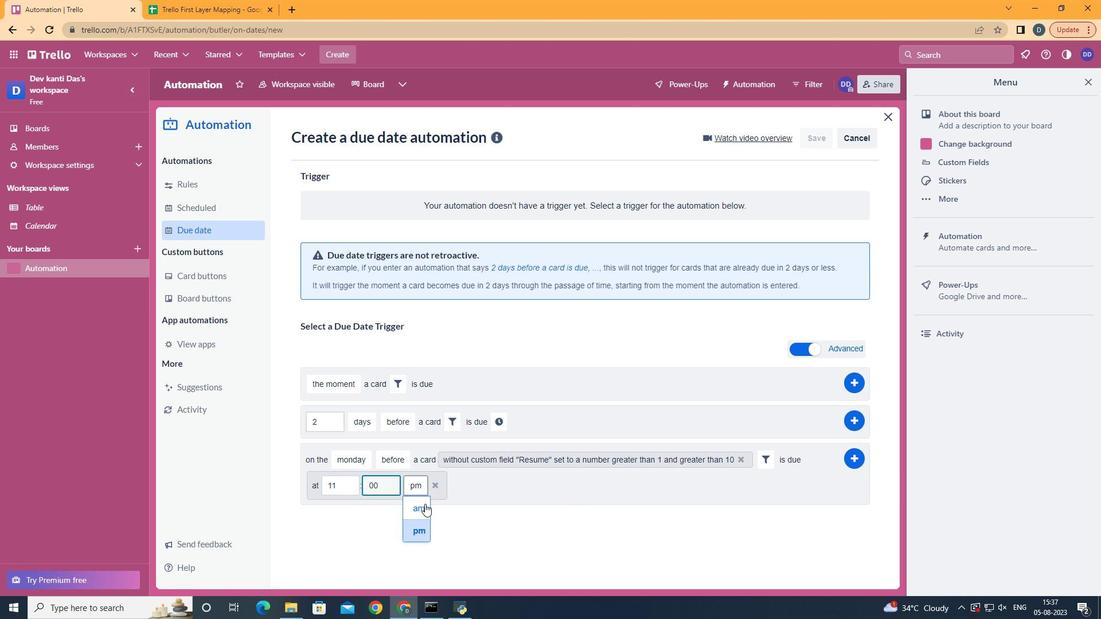 
Action: Mouse pressed left at (424, 504)
Screenshot: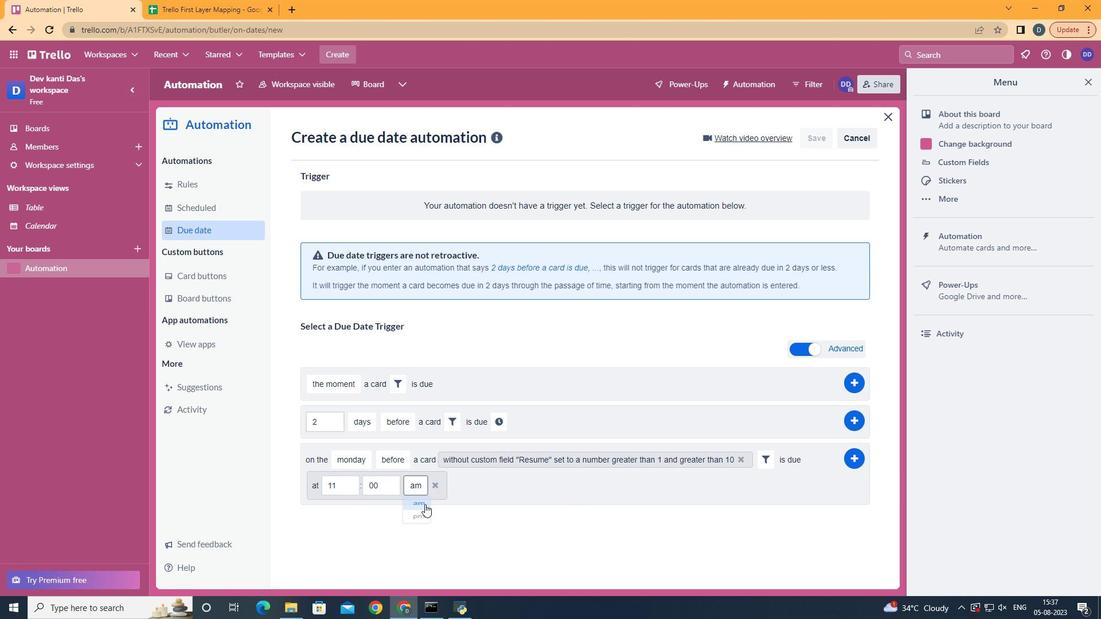 
Action: Mouse moved to (855, 456)
Screenshot: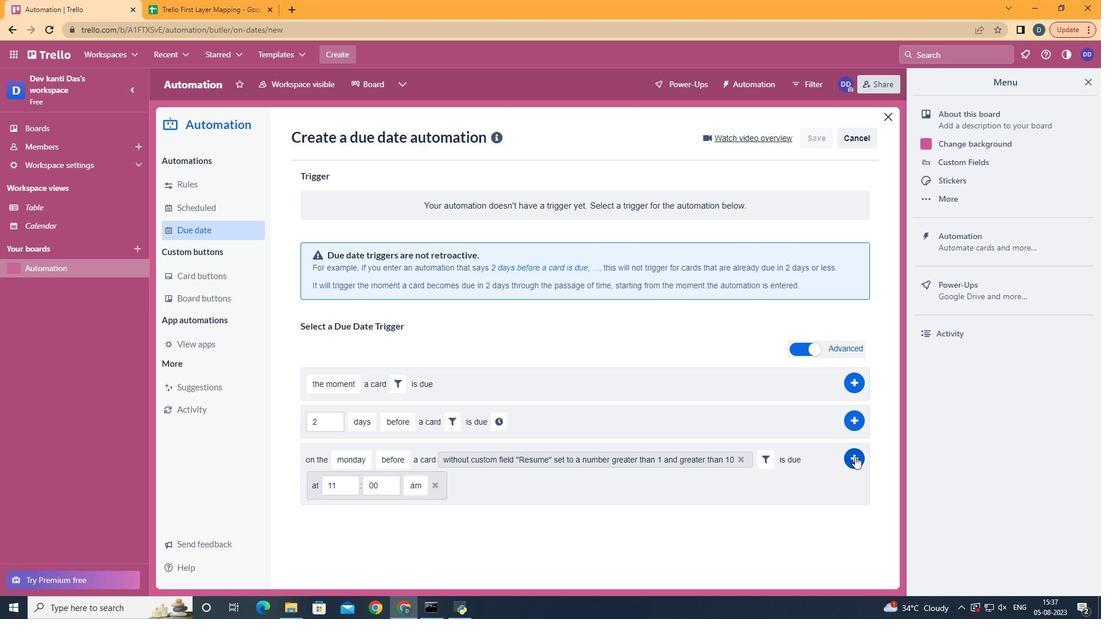 
Action: Mouse pressed left at (855, 456)
Screenshot: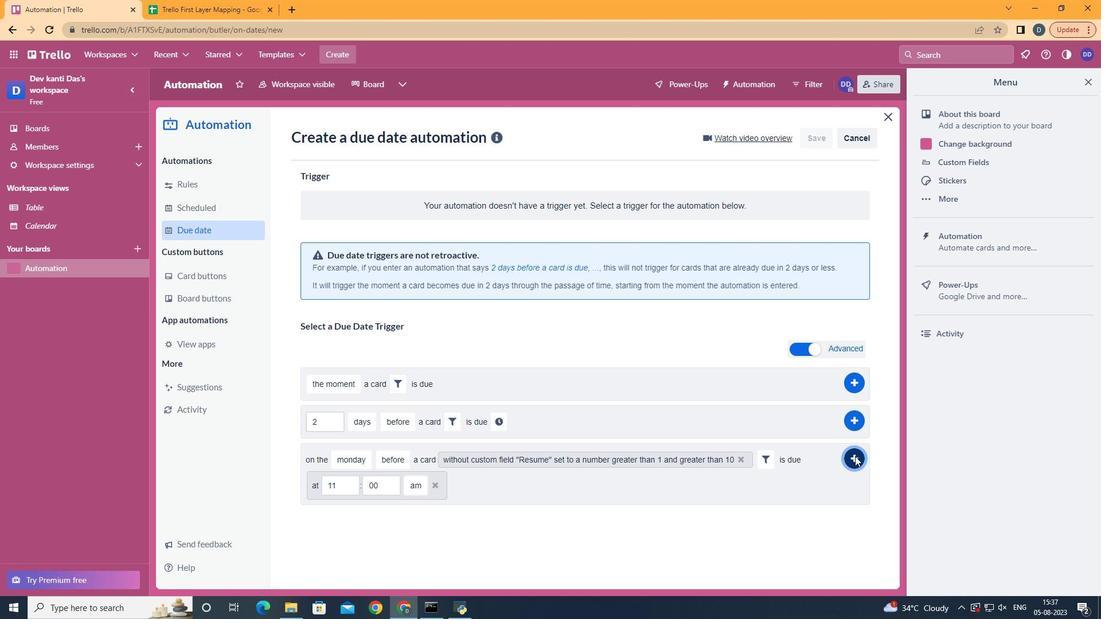 
Action: Mouse moved to (565, 194)
Screenshot: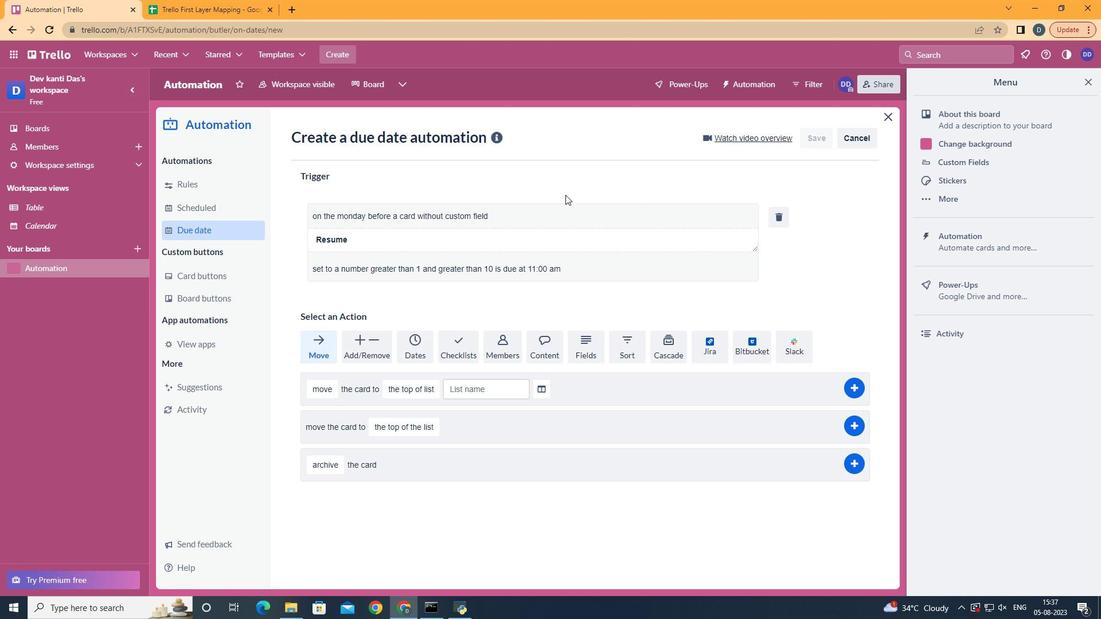 
